 Task: Plan an event for the engagement party preparation.
Action: Mouse moved to (452, 297)
Screenshot: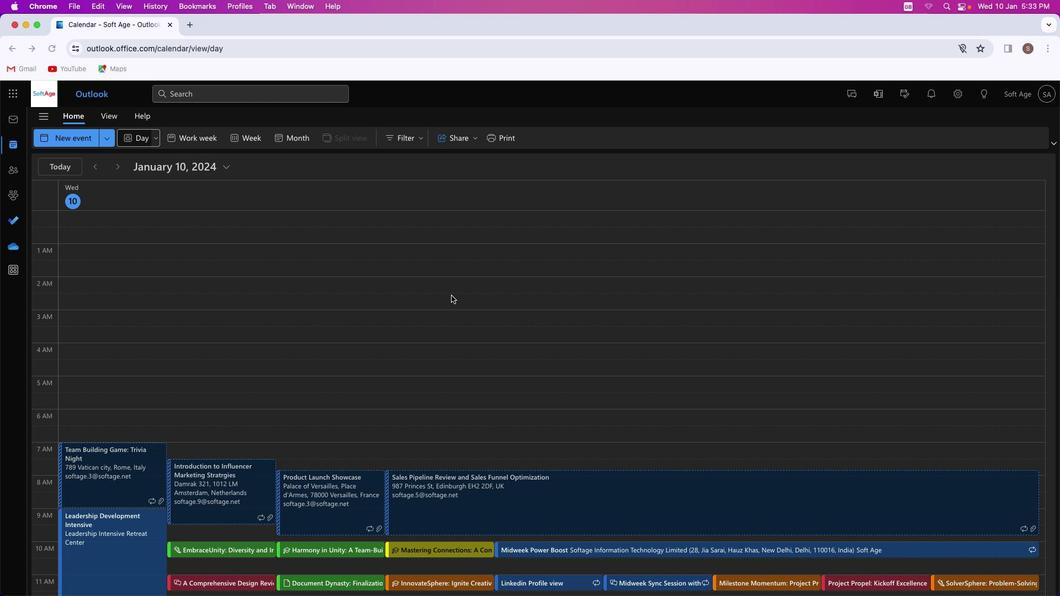
Action: Mouse pressed left at (452, 297)
Screenshot: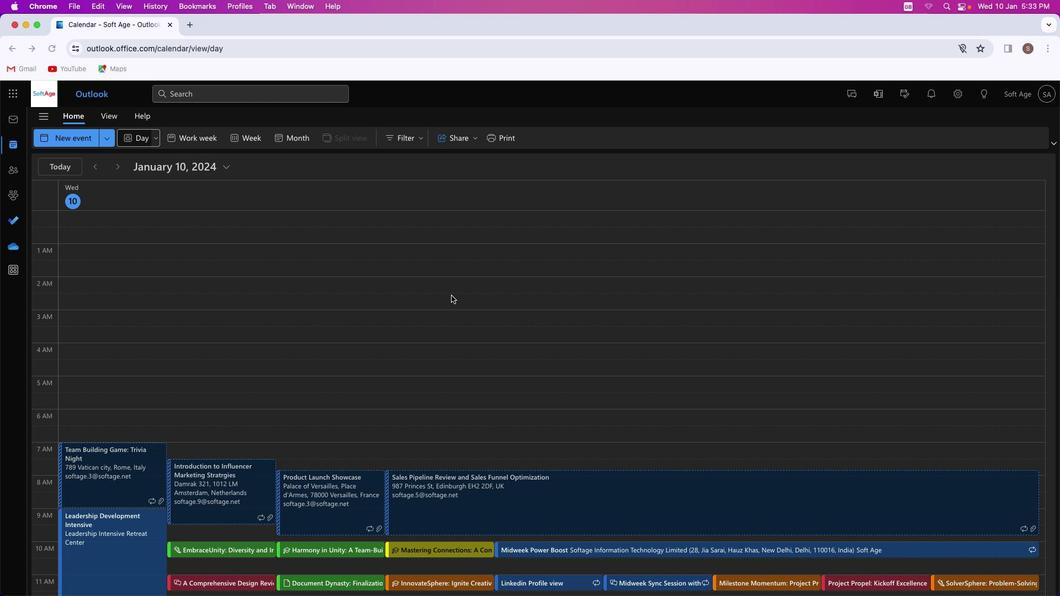 
Action: Mouse moved to (66, 129)
Screenshot: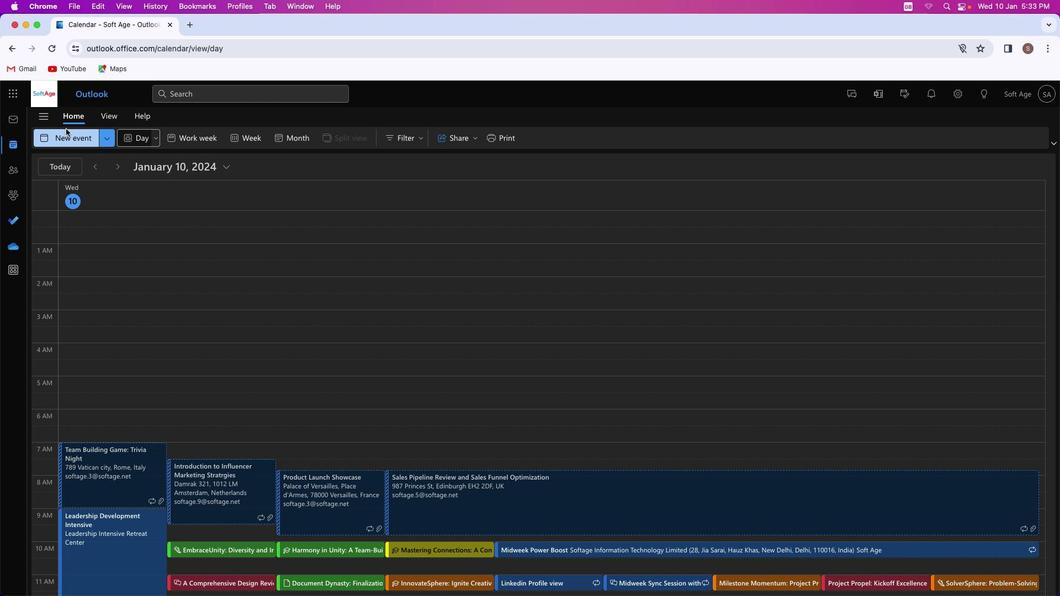 
Action: Mouse pressed left at (66, 129)
Screenshot: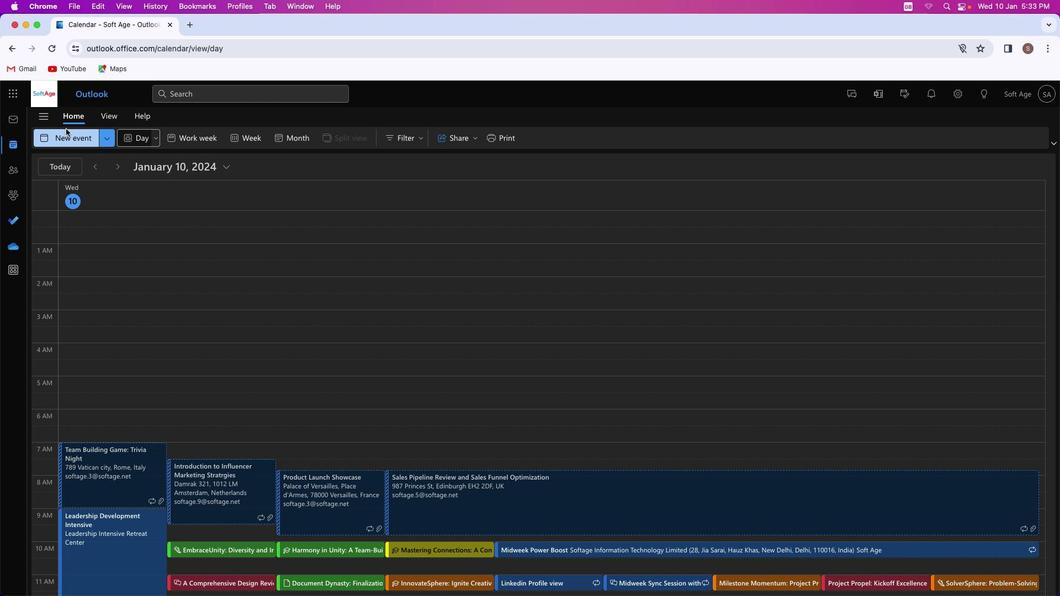 
Action: Mouse moved to (262, 193)
Screenshot: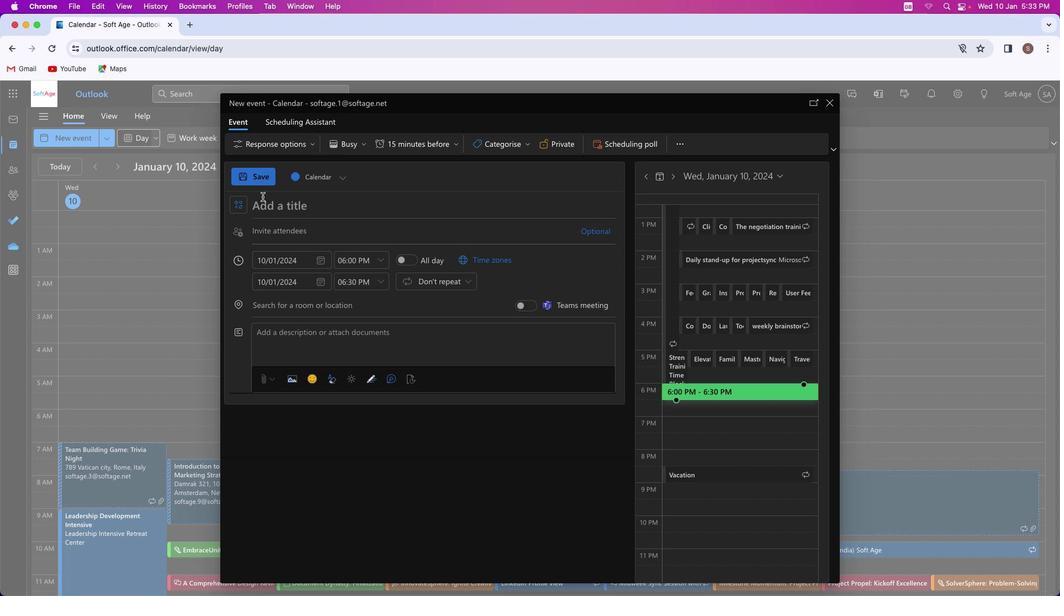 
Action: Mouse pressed left at (262, 193)
Screenshot: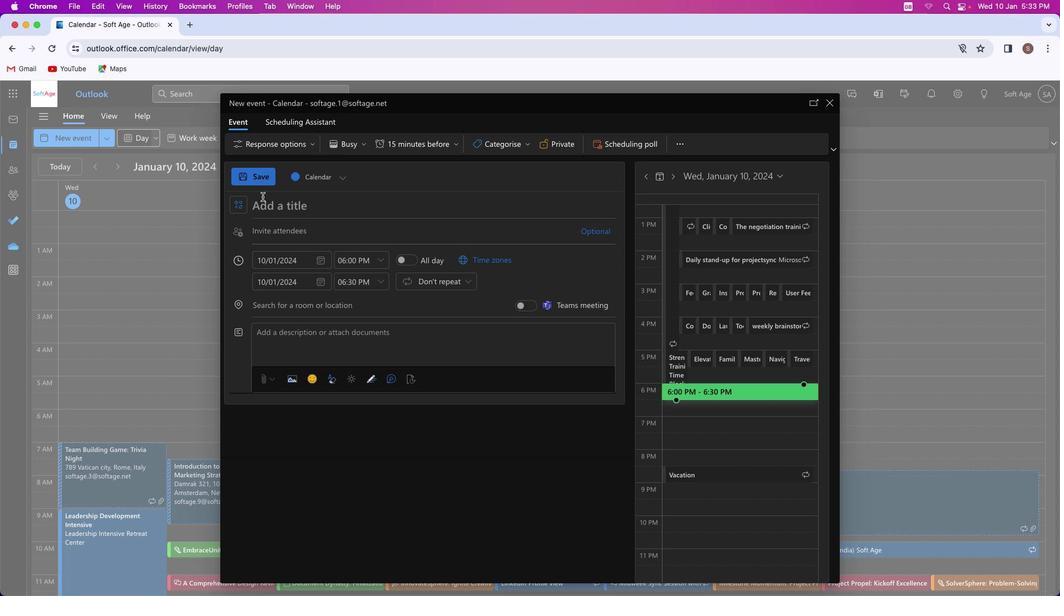 
Action: Mouse moved to (265, 205)
Screenshot: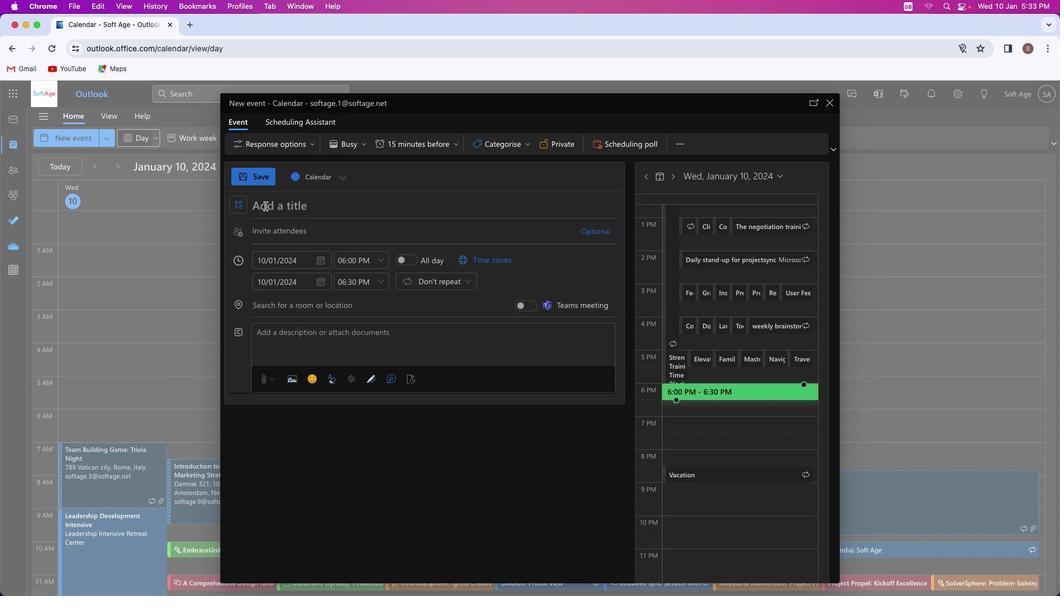 
Action: Mouse pressed left at (265, 205)
Screenshot: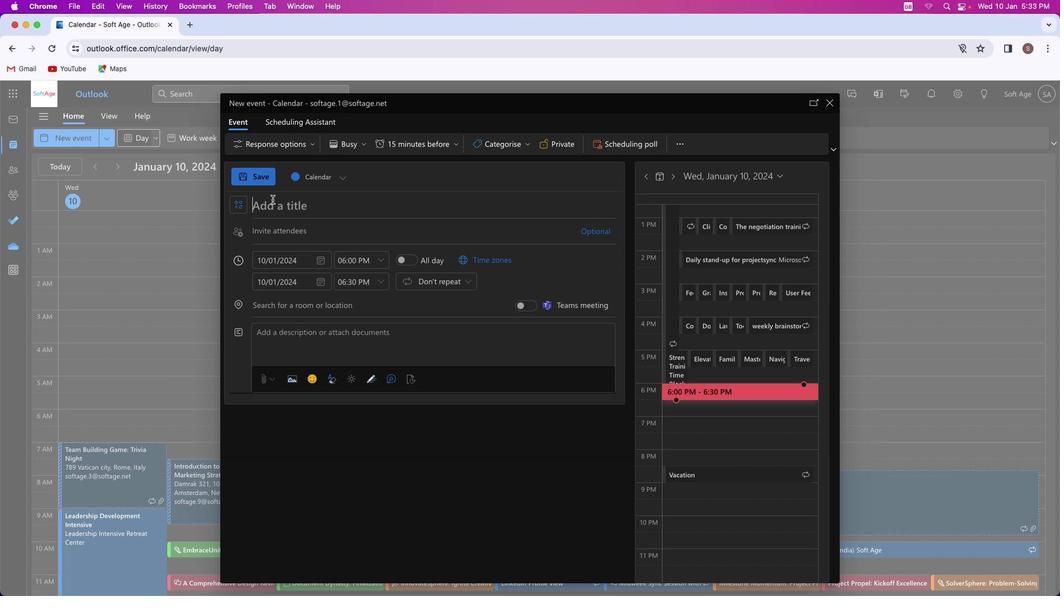 
Action: Mouse moved to (273, 196)
Screenshot: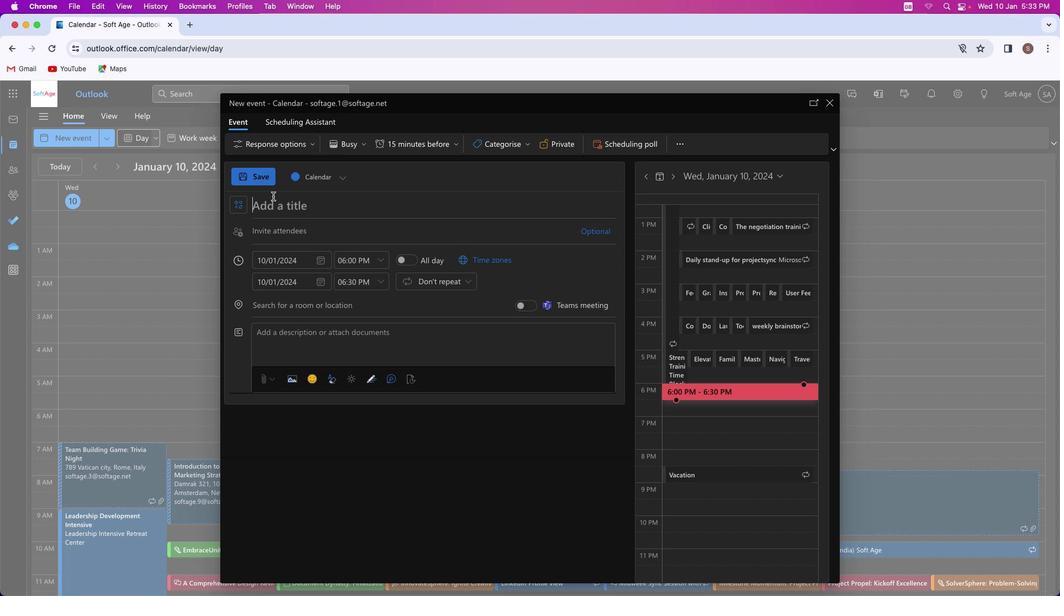 
Action: Key pressed Key.shift'E''n''g''a''g''e''m''e''n''t'Key.spaceKey.shift_r'P''a''r''t''y'Key.spaceKey.shift_r'P''r''e''p''a''r''a''t''i''o''n'
Screenshot: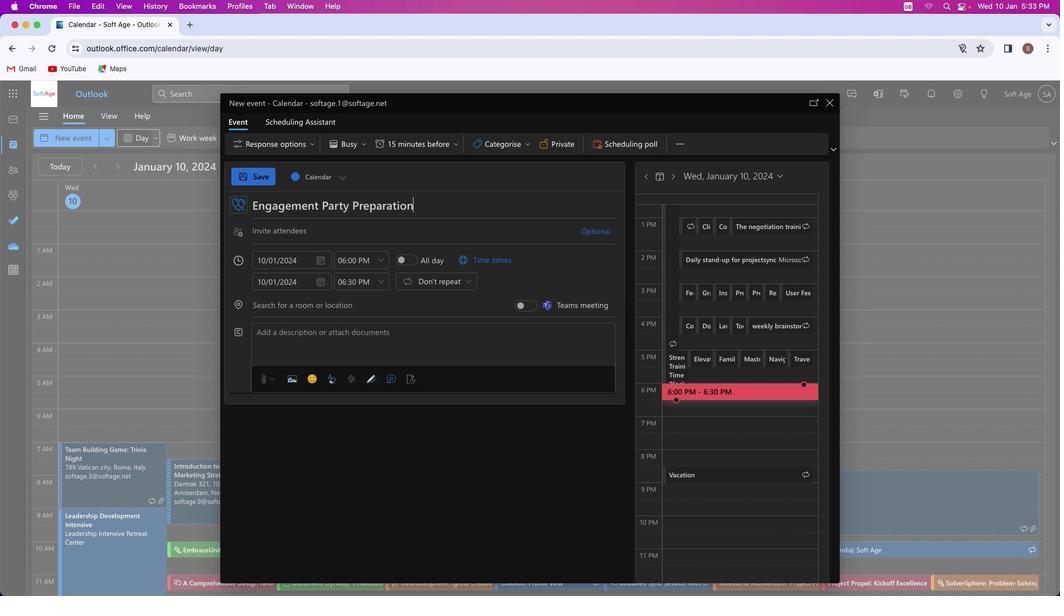 
Action: Mouse moved to (270, 224)
Screenshot: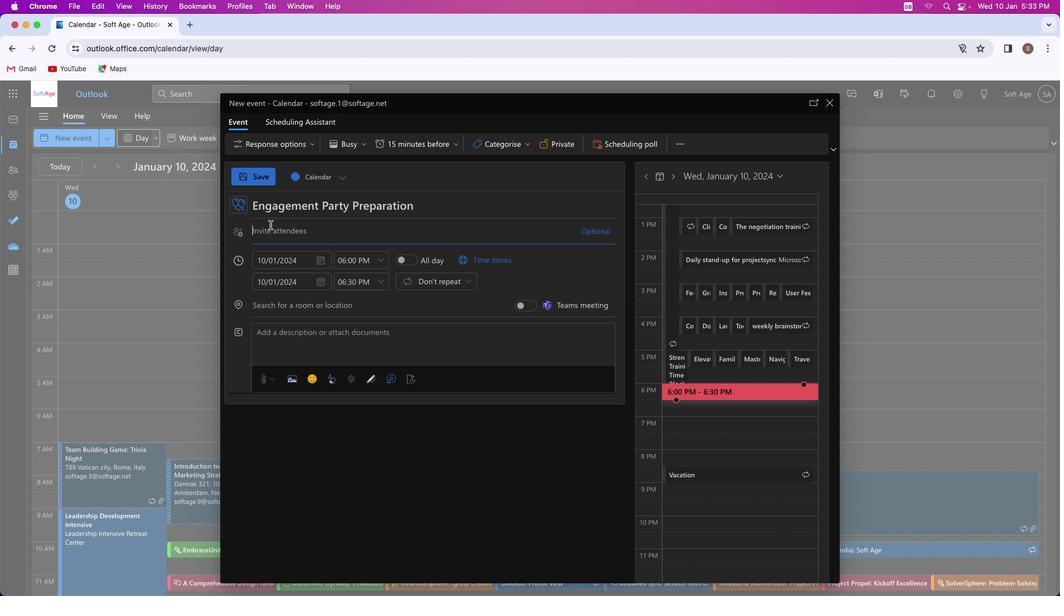 
Action: Mouse pressed left at (270, 224)
Screenshot: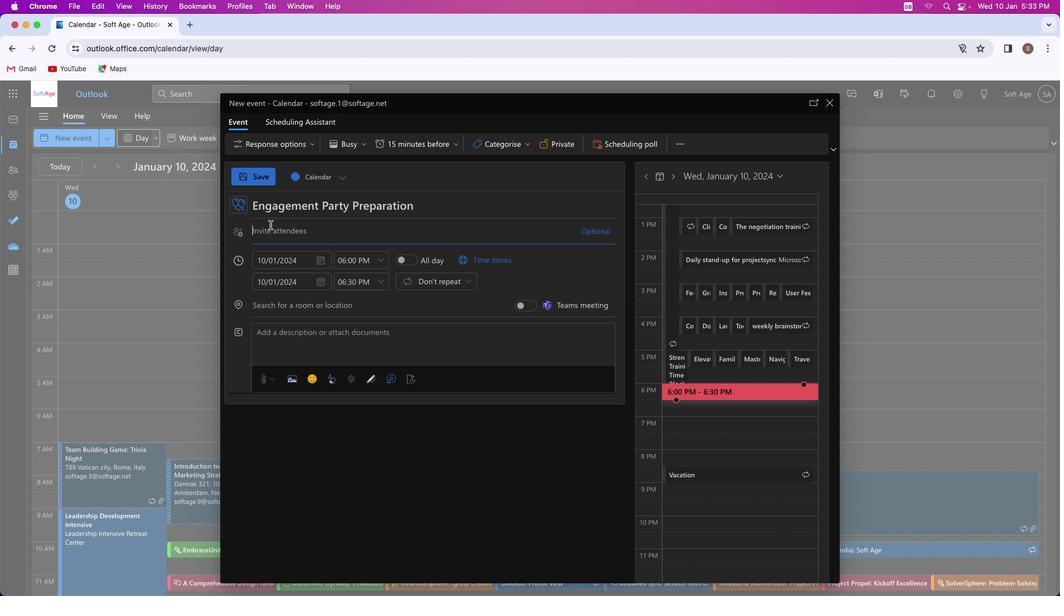 
Action: Mouse moved to (270, 226)
Screenshot: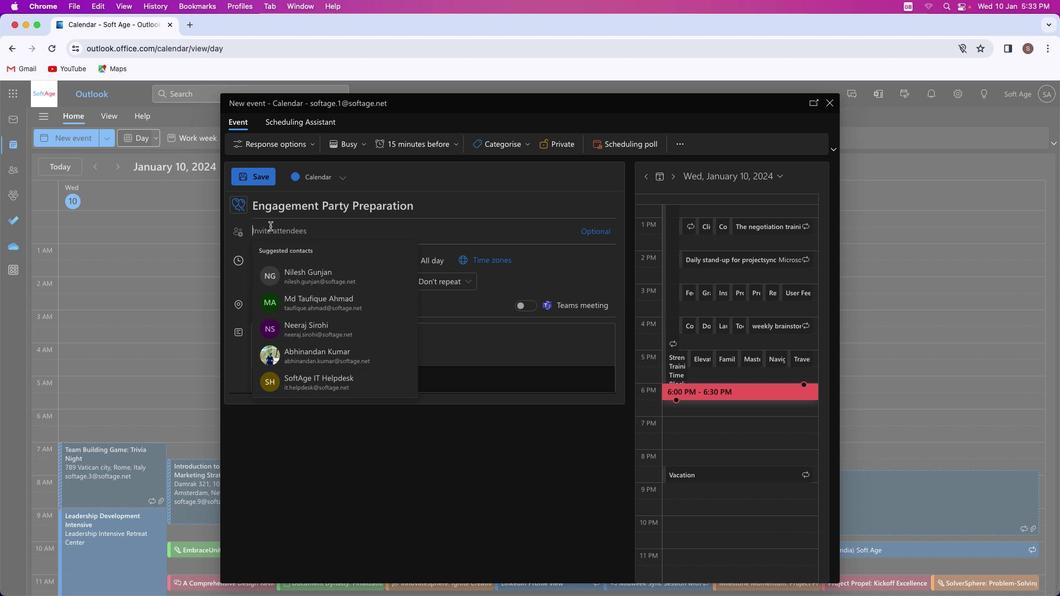 
Action: Key pressed Key.shift'A''k''a''s''h''r''a''j''p''u''t'Key.shift'@''o''u''t''l''o''o''k''.''c''o''m'
Screenshot: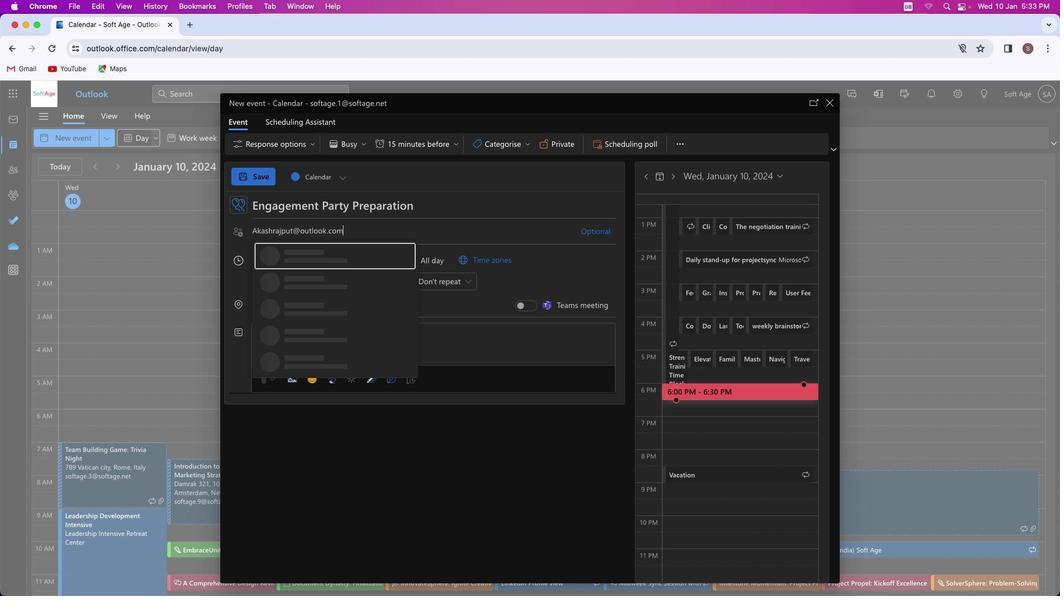 
Action: Mouse moved to (337, 253)
Screenshot: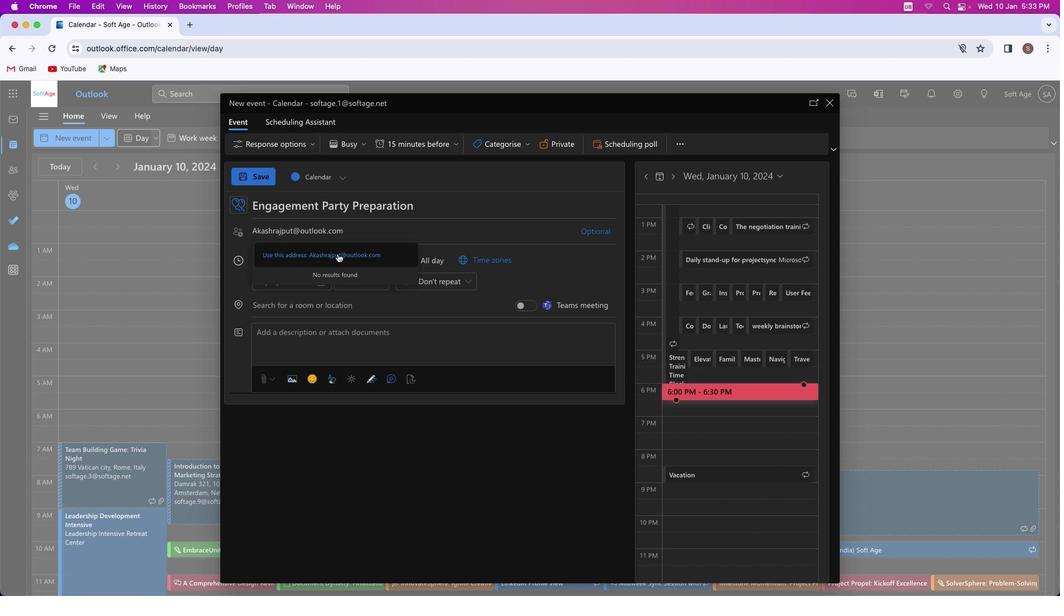
Action: Mouse pressed left at (337, 253)
Screenshot: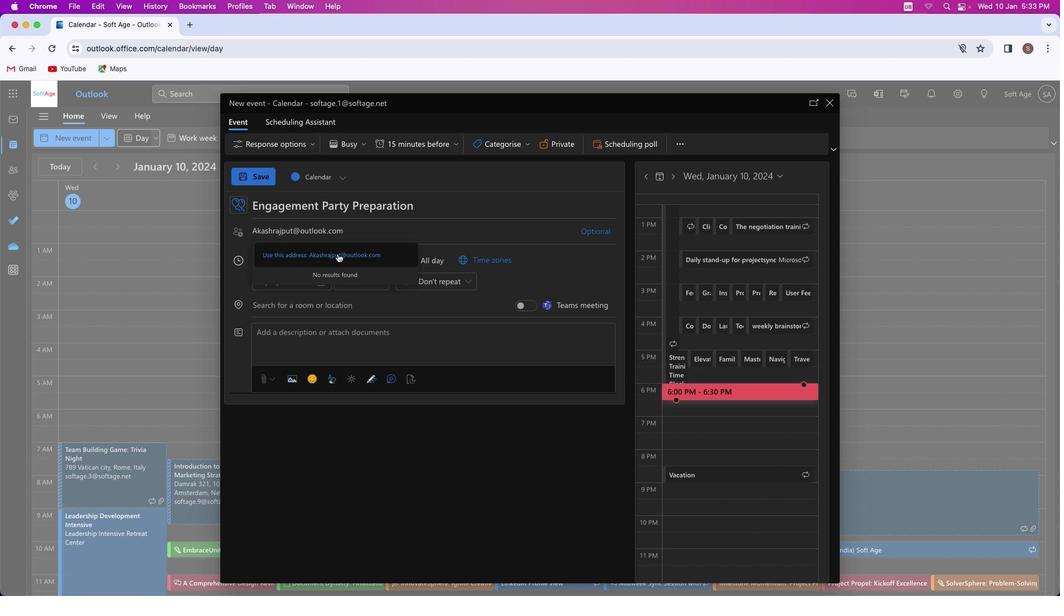 
Action: Mouse moved to (376, 251)
Screenshot: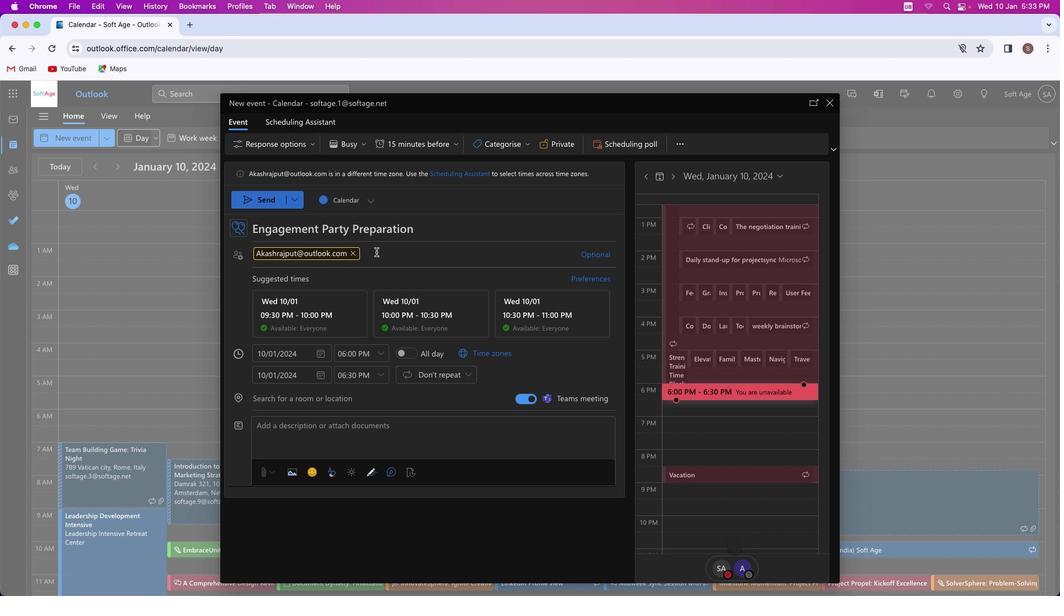 
Action: Key pressed Key.shift_r'S''h''i''v''a''m''y''a''d''a''v''4''1'Key.shift'@''o''u''t''l''o''o''k''.''c''o''m'
Screenshot: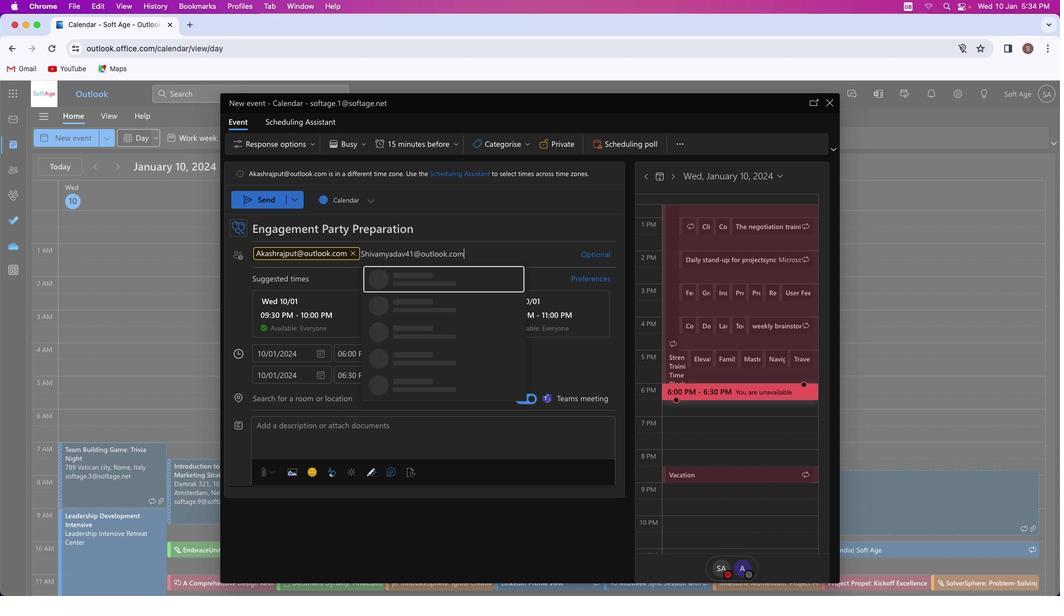 
Action: Mouse moved to (481, 277)
Screenshot: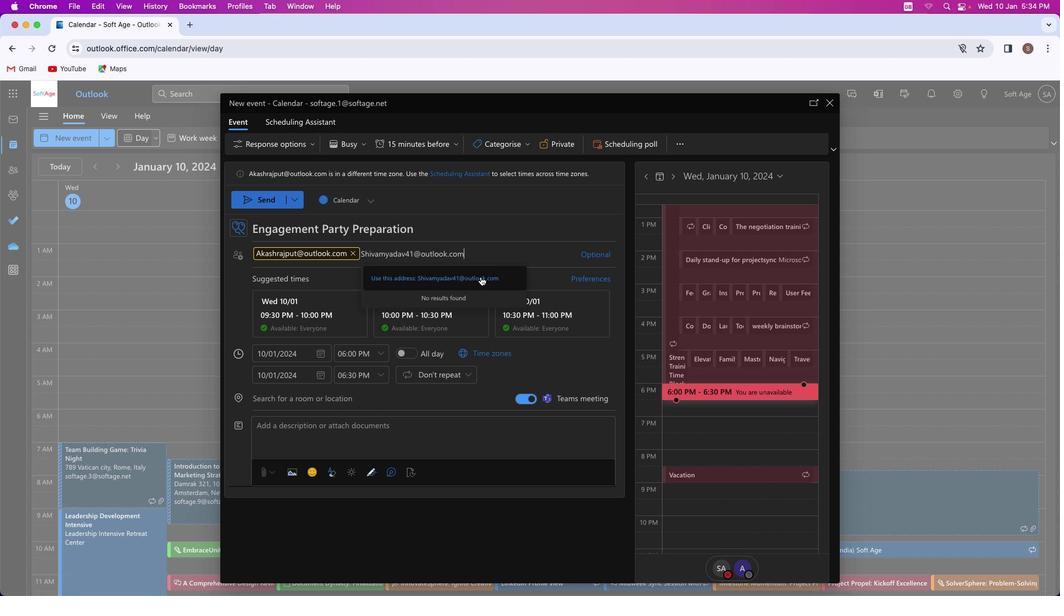 
Action: Mouse pressed left at (481, 277)
Screenshot: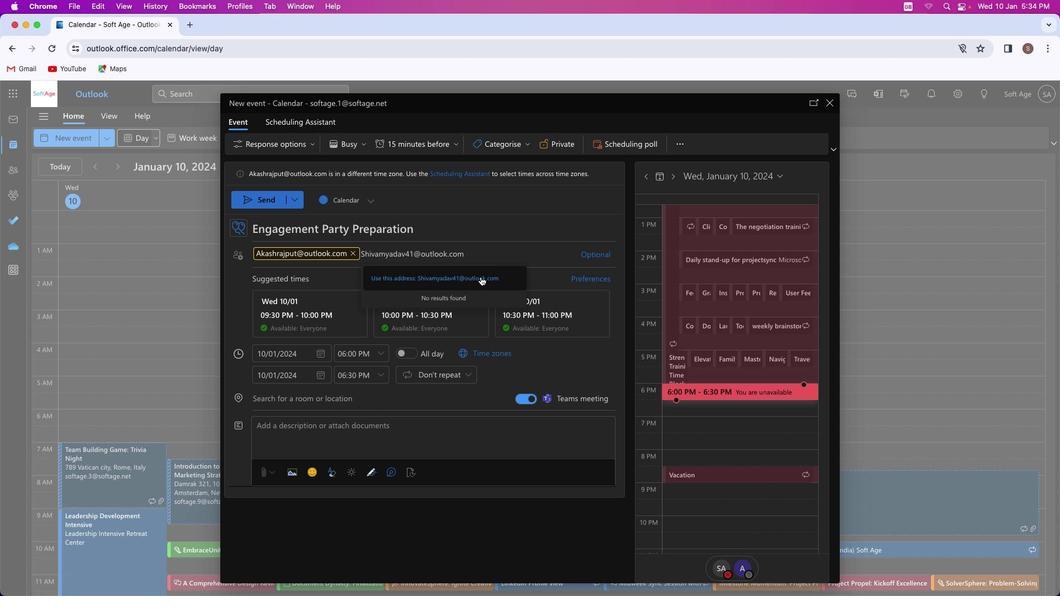
Action: Mouse moved to (589, 264)
Screenshot: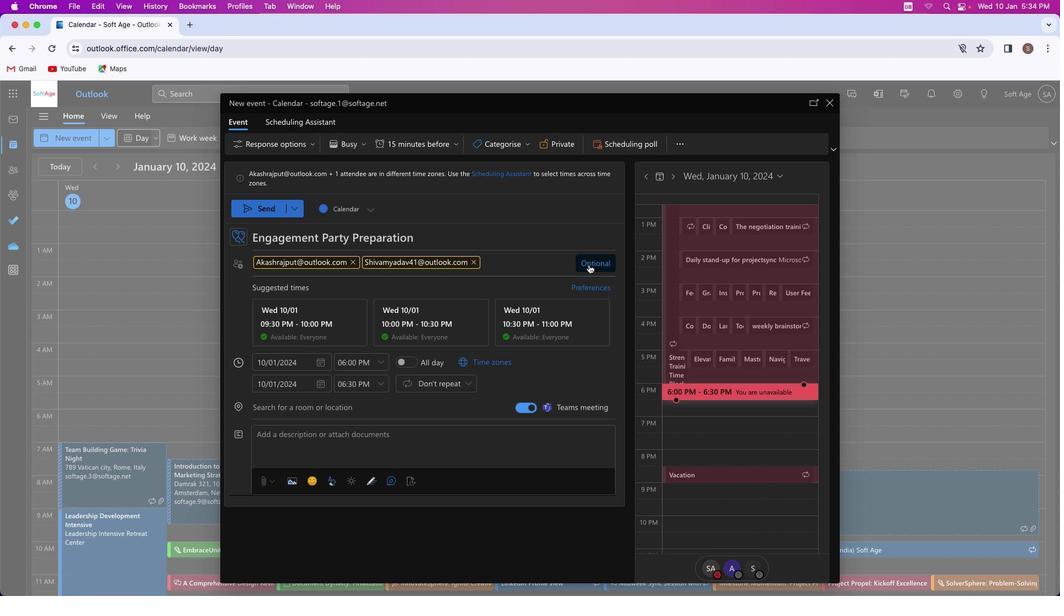 
Action: Mouse pressed left at (589, 264)
Screenshot: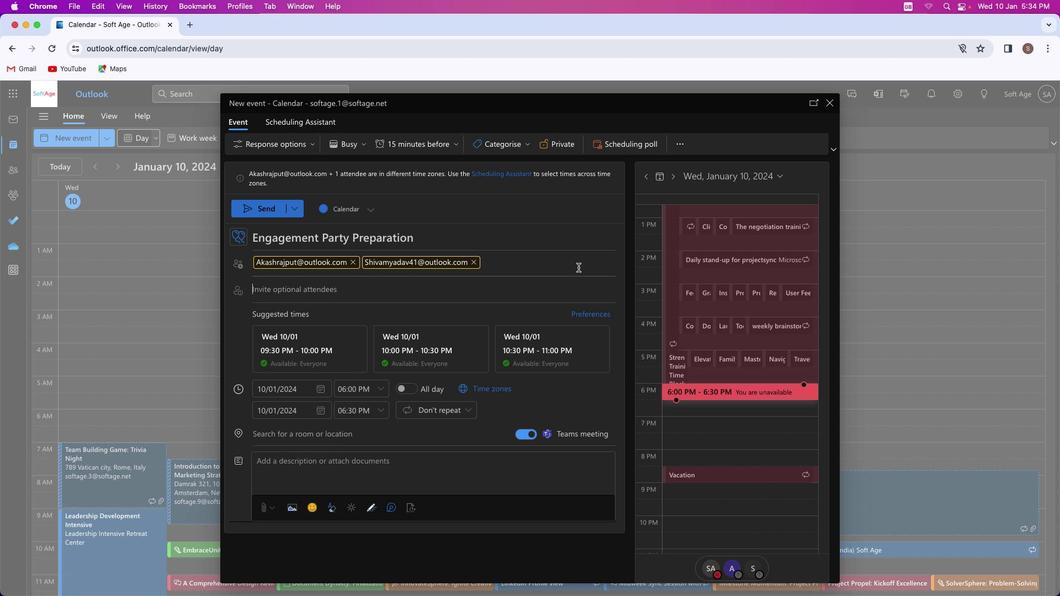 
Action: Mouse moved to (317, 288)
Screenshot: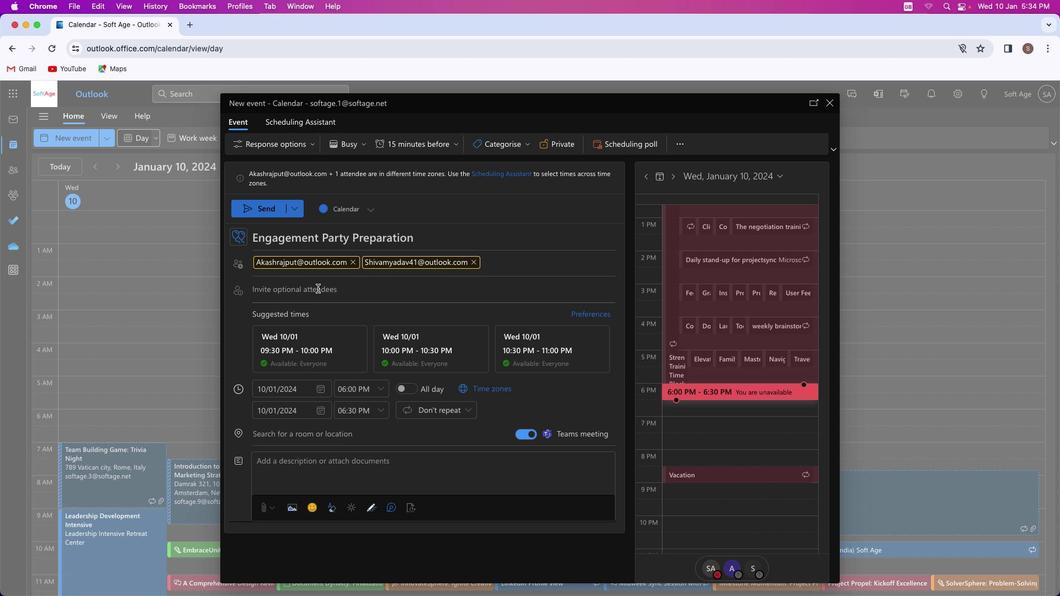 
Action: Key pressed Key.shift_r'M''u''n''e''e''s''h''k''u''m''a''r''9''7''3''2'Key.shift'@''o''u''t''l''o''o''k''.''c''o''m'
Screenshot: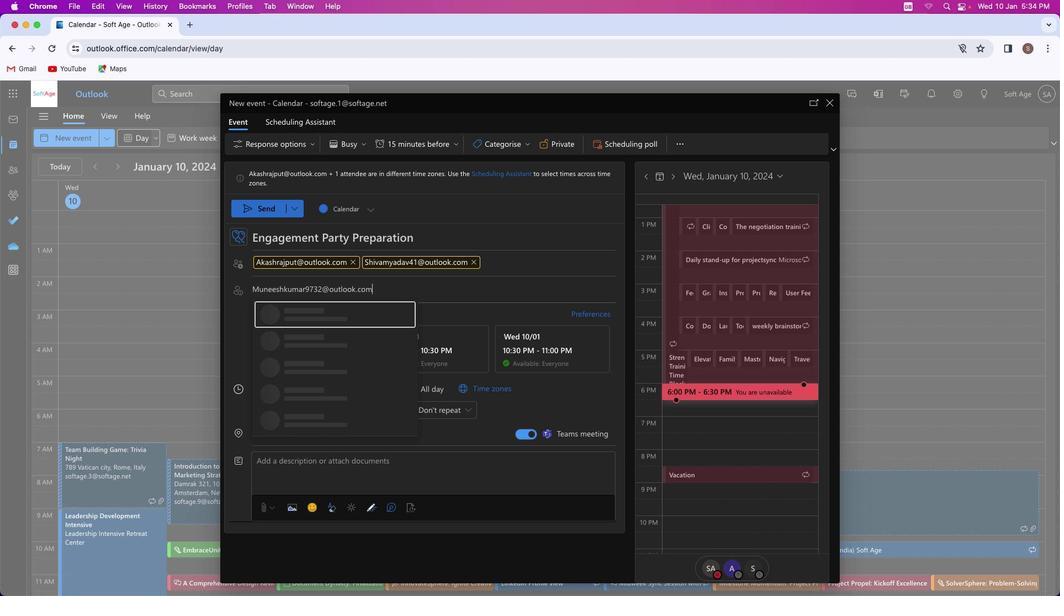 
Action: Mouse moved to (361, 309)
Screenshot: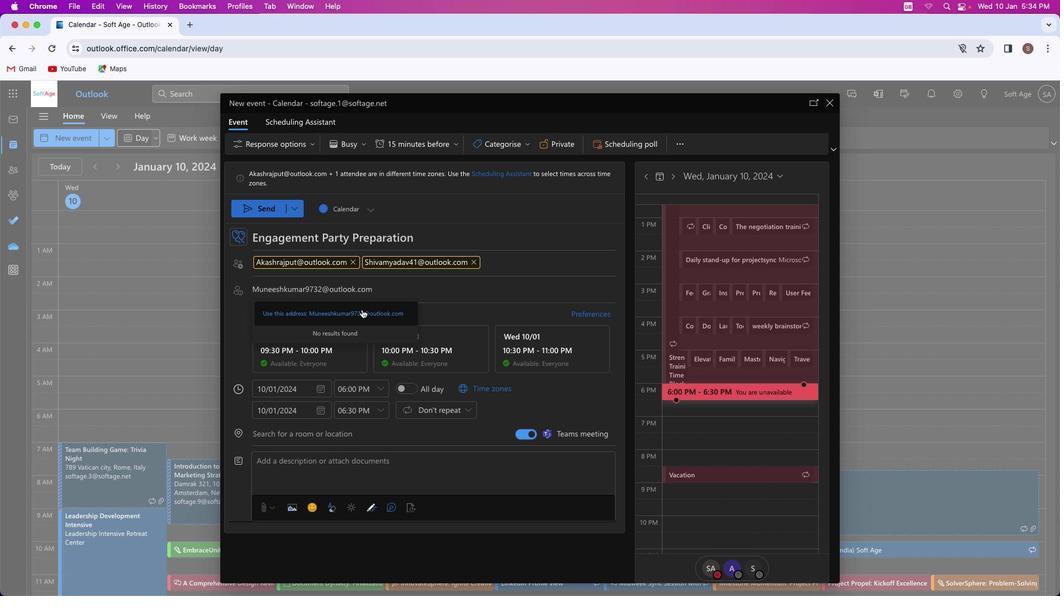 
Action: Mouse pressed left at (361, 309)
Screenshot: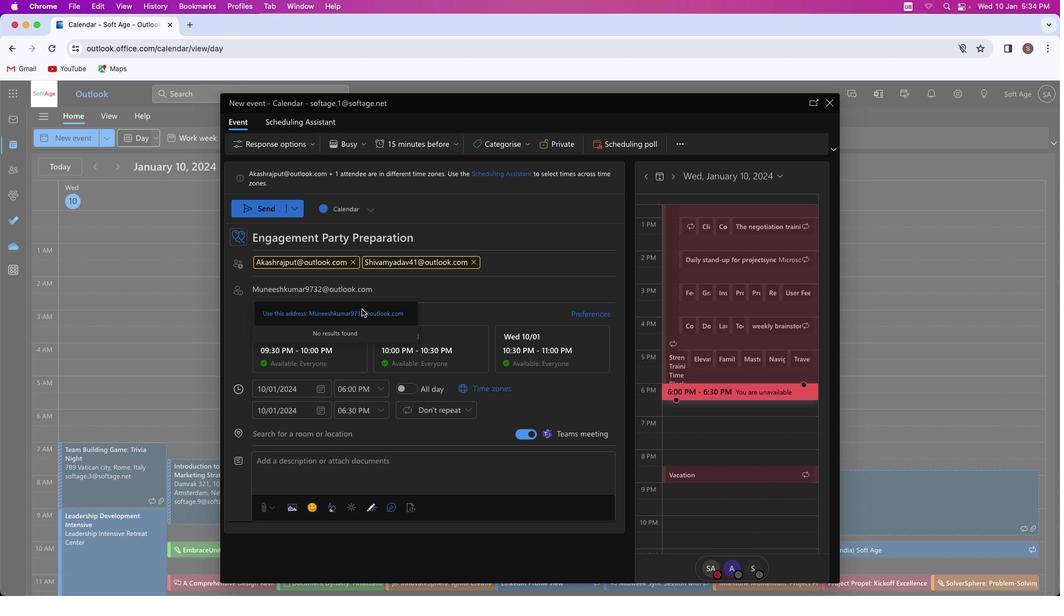 
Action: Mouse moved to (348, 434)
Screenshot: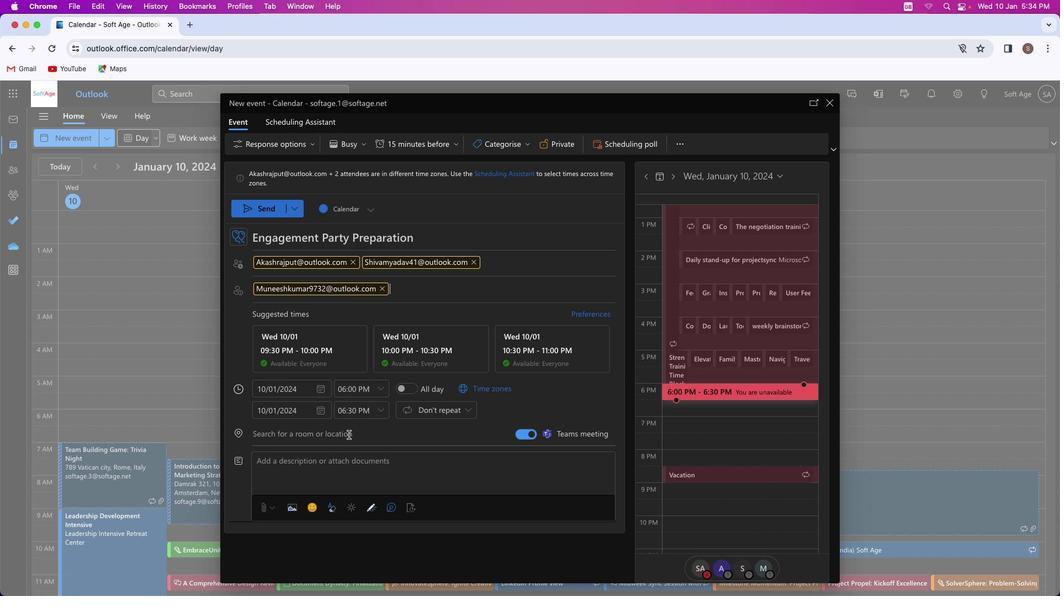 
Action: Mouse pressed left at (348, 434)
Screenshot: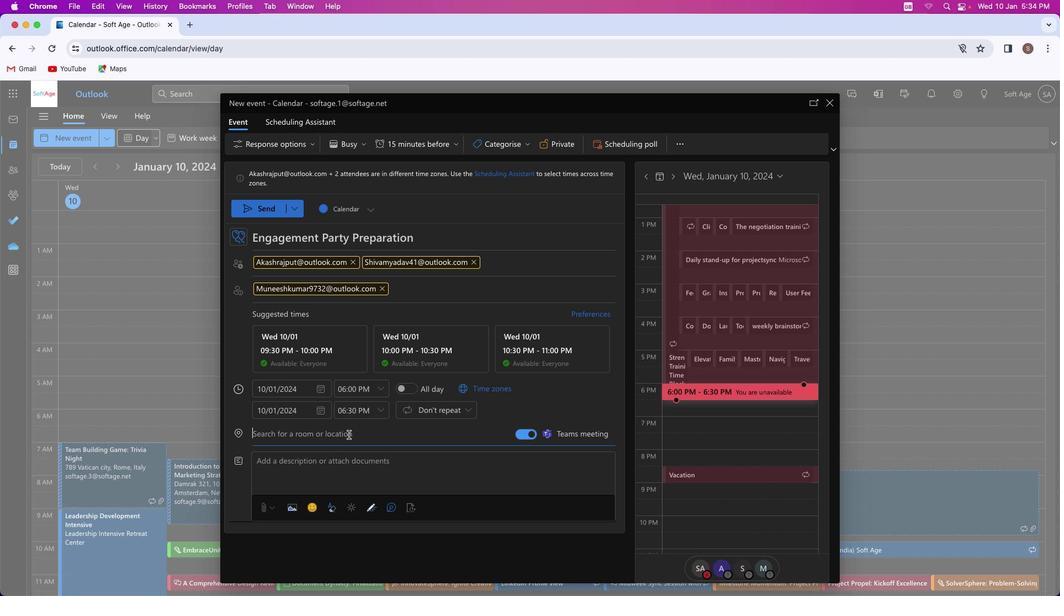 
Action: Mouse moved to (349, 434)
Screenshot: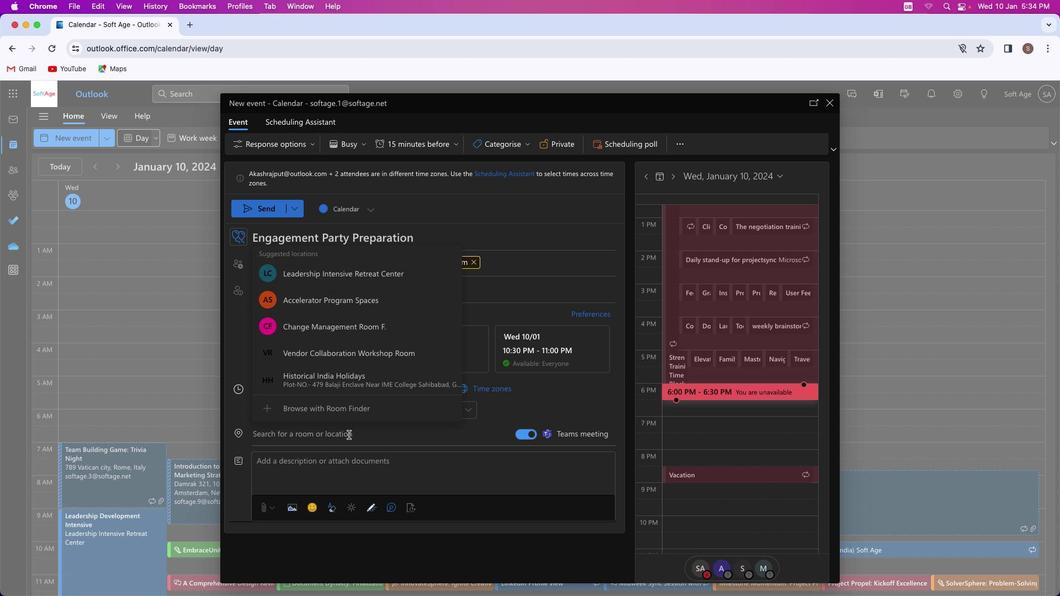 
Action: Key pressed Key.shift_r'P''a''r''t''y'
Screenshot: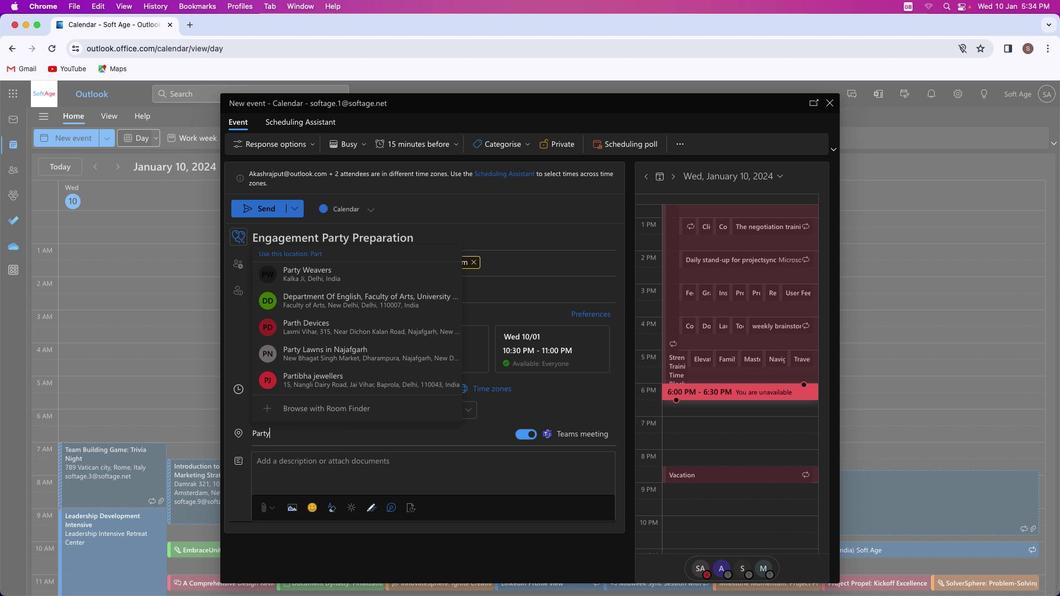 
Action: Mouse moved to (332, 330)
Screenshot: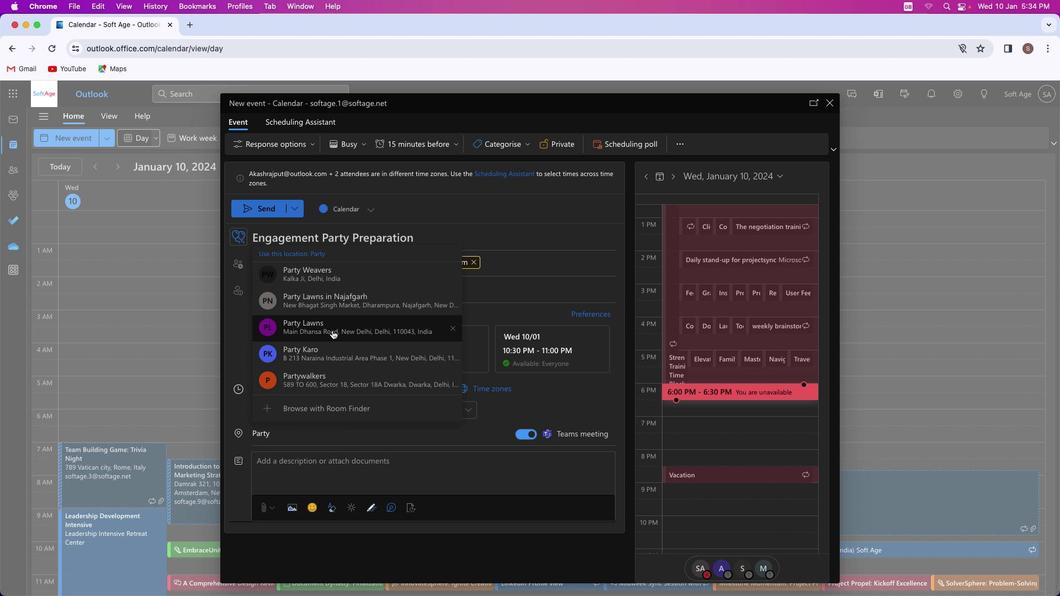 
Action: Mouse pressed left at (332, 330)
Screenshot: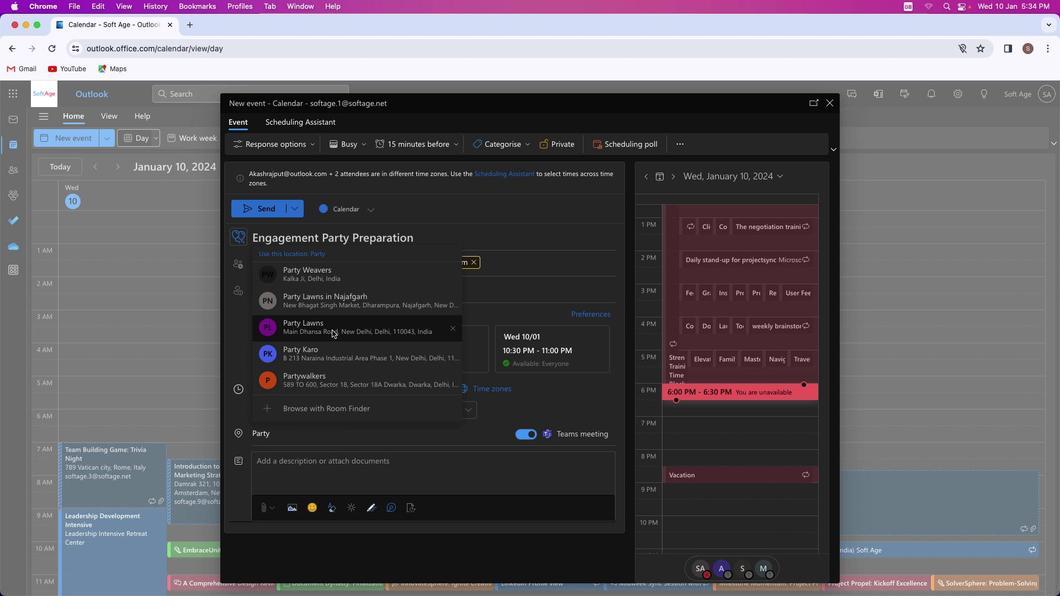
Action: Mouse moved to (342, 462)
Screenshot: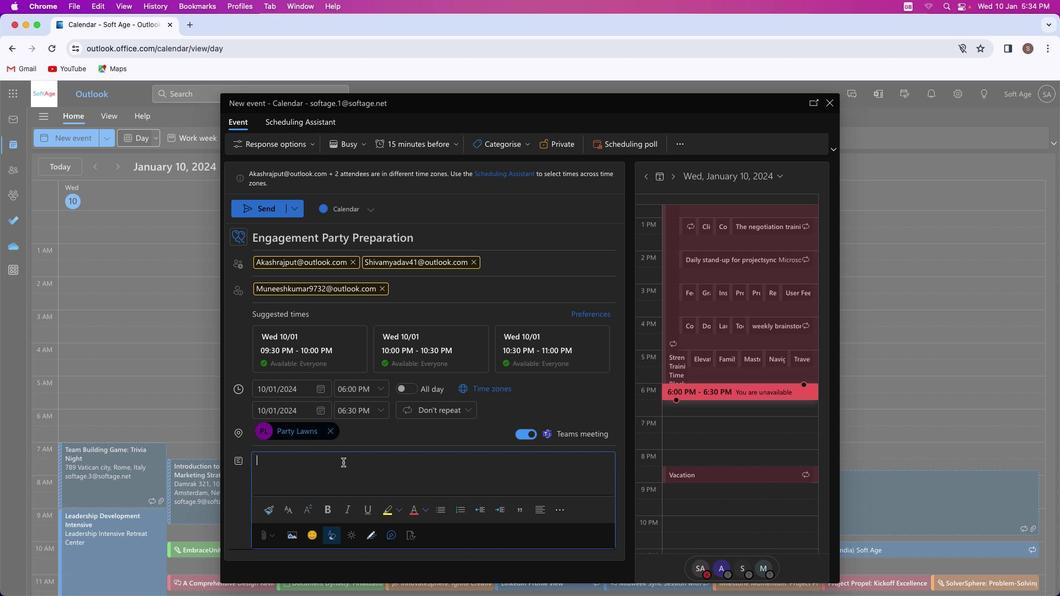 
Action: Mouse pressed left at (342, 462)
Screenshot: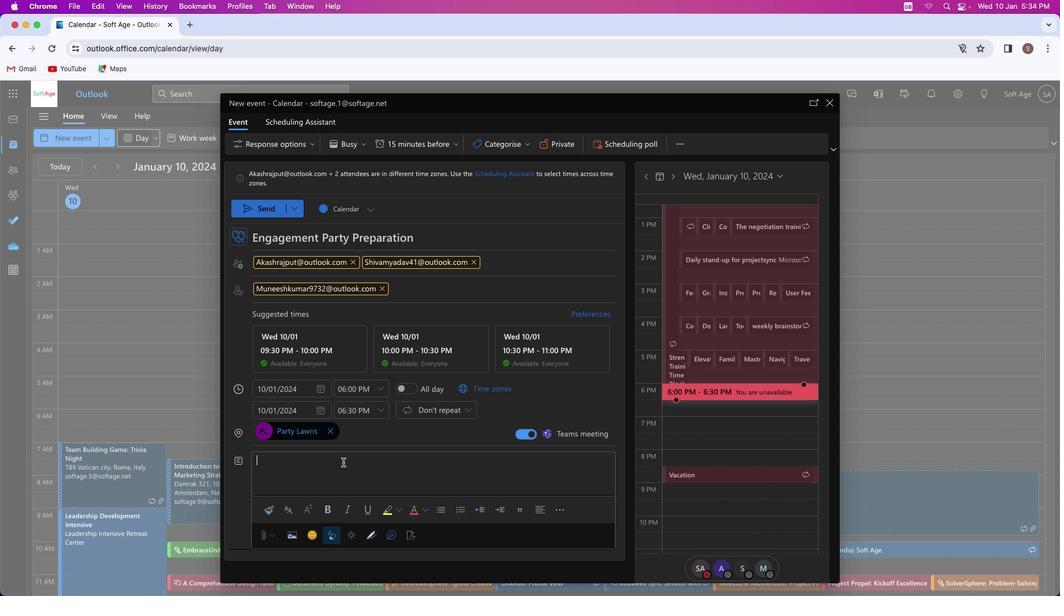 
Action: Key pressed Key.shift_r'J''o''i''n'Key.space'l''o''v''e'Key.space'f''e''s''t'Key.space'f''o''r'Key.space'a''n'Key.space'u''n''f''o''r''g''e''t''t''a''b''l''e'Key.space'e''n''g''a''g''e''m''e''n''t'Key.space'p''a''r''t''y'Key.space'p''r''e''p''a''r''a''t''i''o''n''.'Key.spaceKey.shift'F''r''o''m'Key.space'v''e''n''u''e'Key.space'd''e''c''o''r'Key.space't''o'Key.space'c''a''t''e''r''i''n''g'','Key.space'w''e'Key.space'e''n''s''u''r''e'Key.space'e''v''e''r''y'Key.space'd''e''t''a''i''l'Key.space's''p''a''r''k''l''e''s'','Key.space'c''r''e''a''t''i''n''g'Key.space't''h''e'Key.space'p''e''r''f''e''c''t'Key.space'a''t''m''o''s''p''h''e''r''e'Key.space'f''o''r'Key.space'c''e''l''e''b''r''a''t''i''n''g'Key.space'l''o''v''e''.'
Screenshot: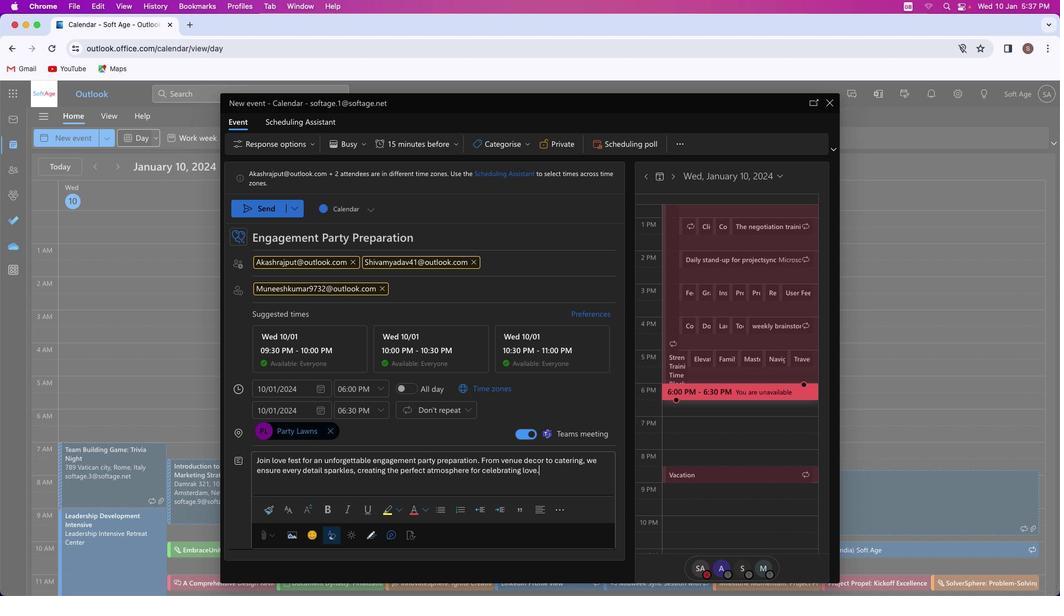 
Action: Mouse moved to (477, 460)
Screenshot: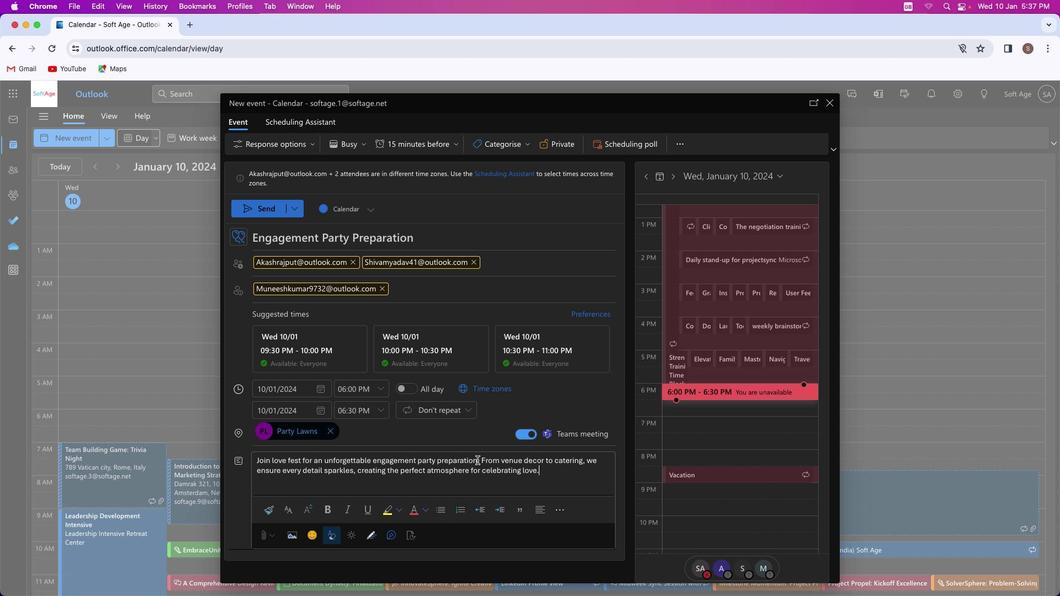 
Action: Mouse pressed left at (477, 460)
Screenshot: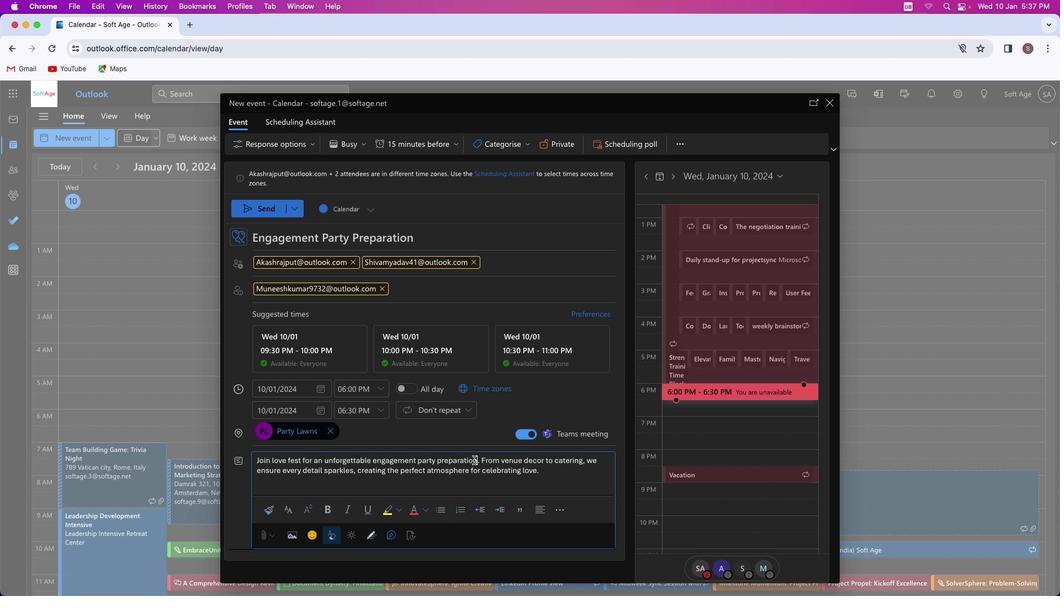 
Action: Mouse moved to (474, 443)
Screenshot: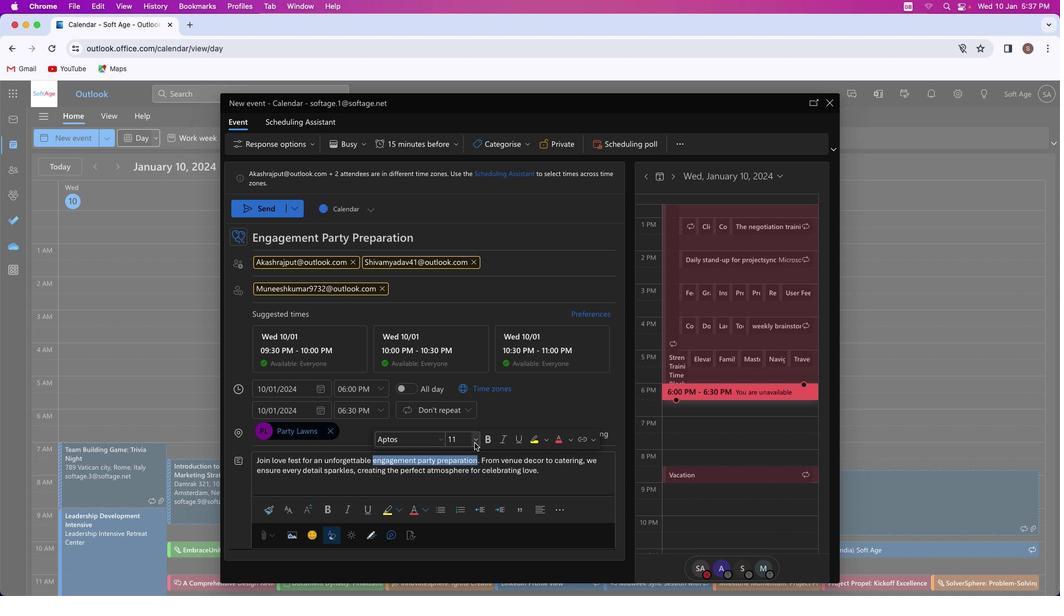 
Action: Mouse pressed left at (474, 443)
Screenshot: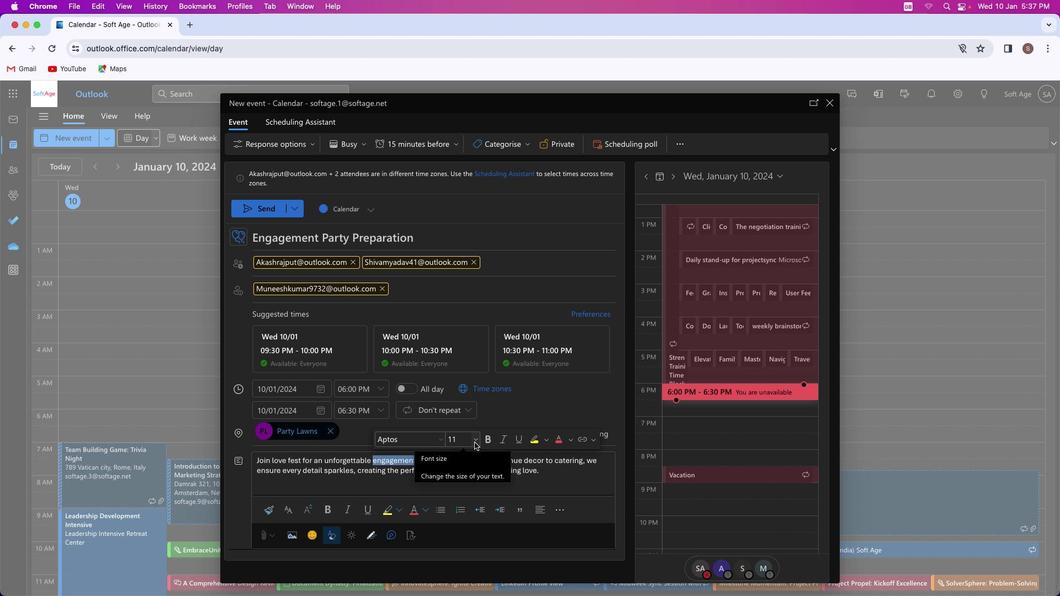
Action: Mouse moved to (461, 348)
Screenshot: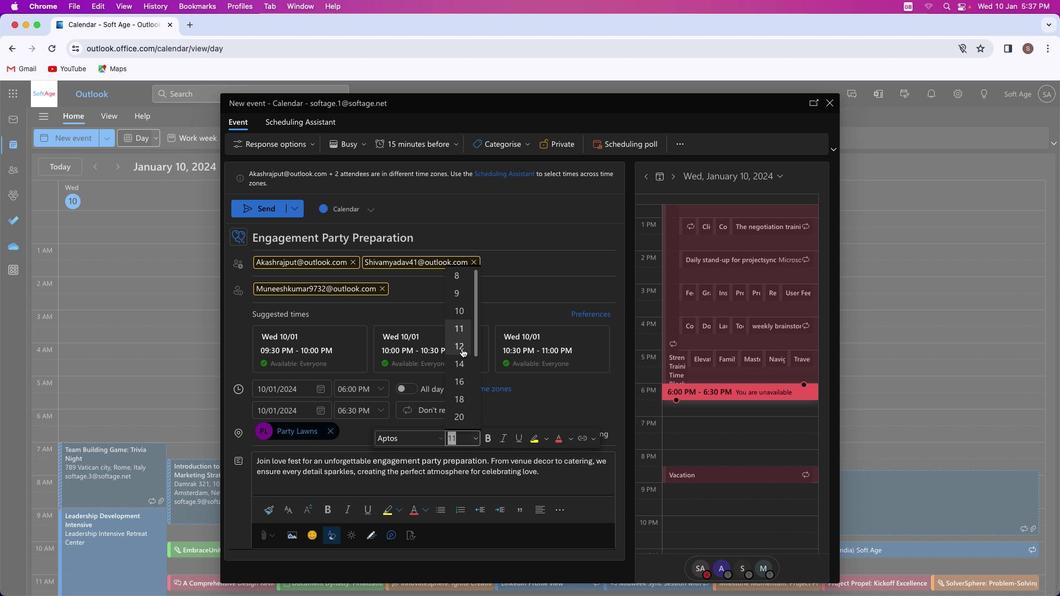 
Action: Mouse pressed left at (461, 348)
Screenshot: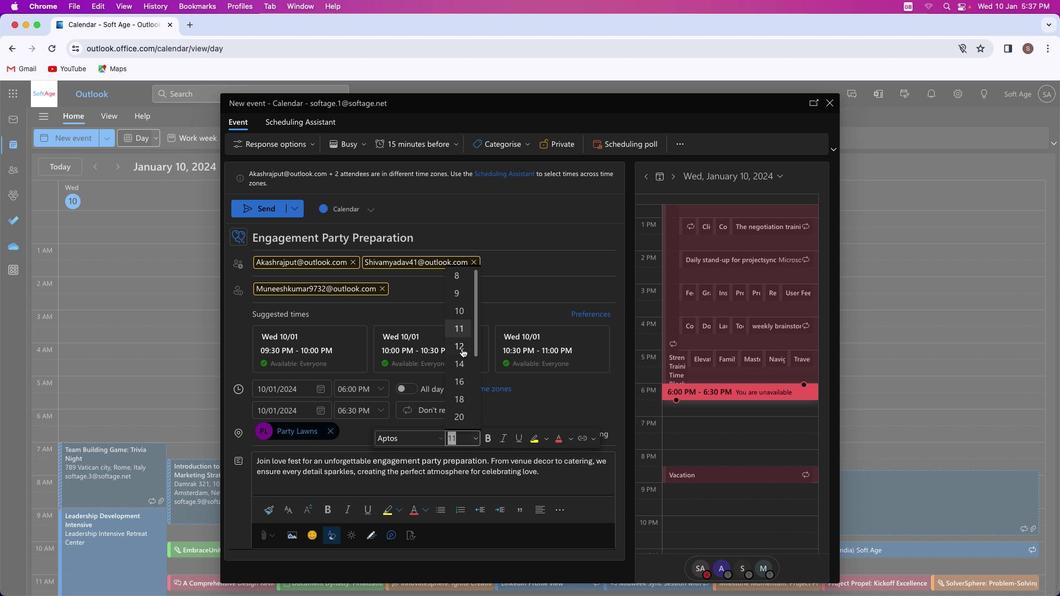 
Action: Mouse moved to (327, 511)
Screenshot: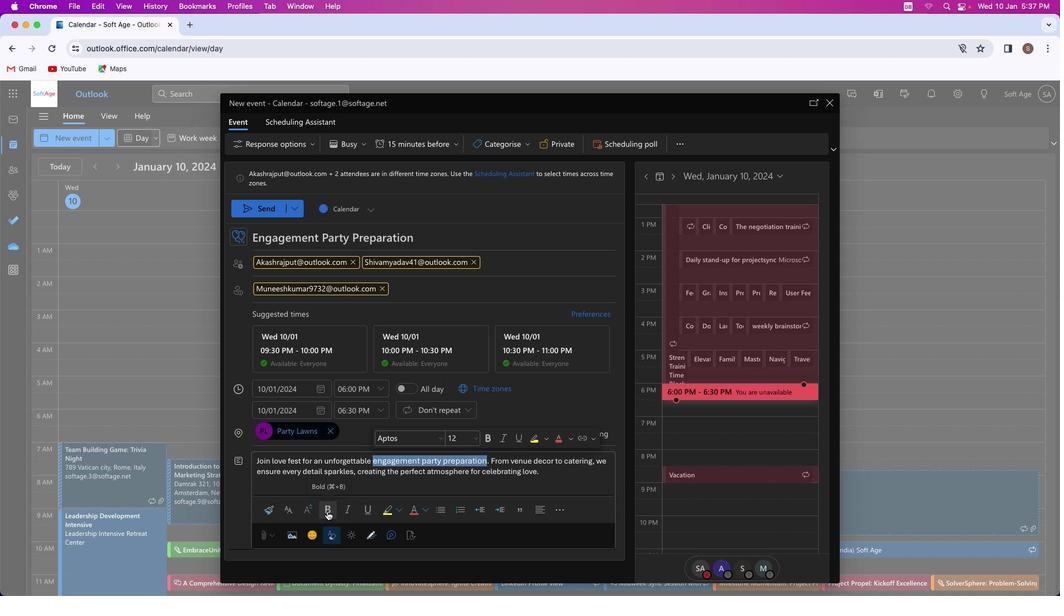 
Action: Mouse pressed left at (327, 511)
Screenshot: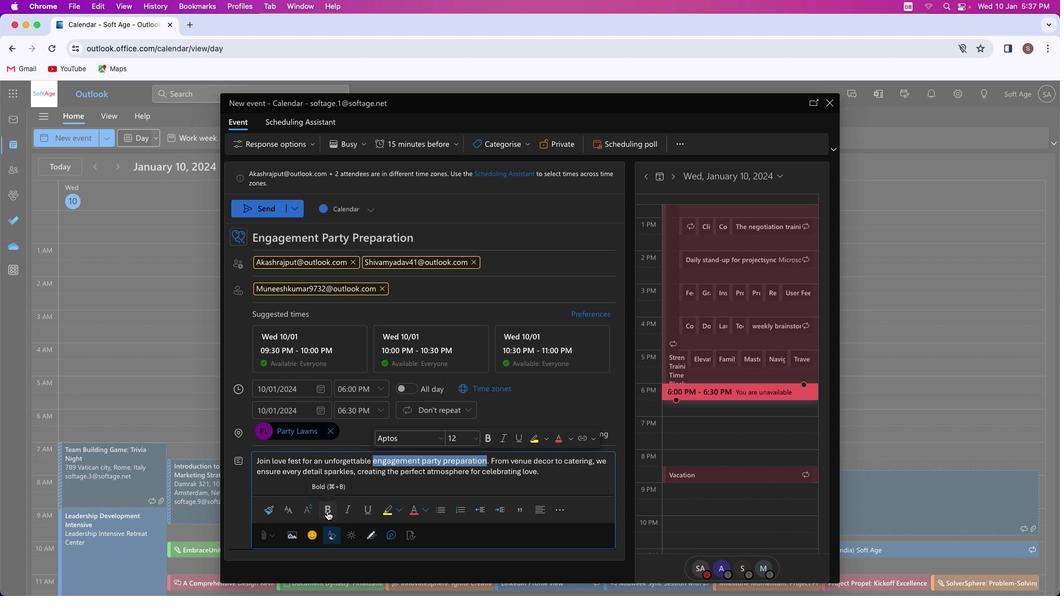 
Action: Mouse moved to (347, 510)
Screenshot: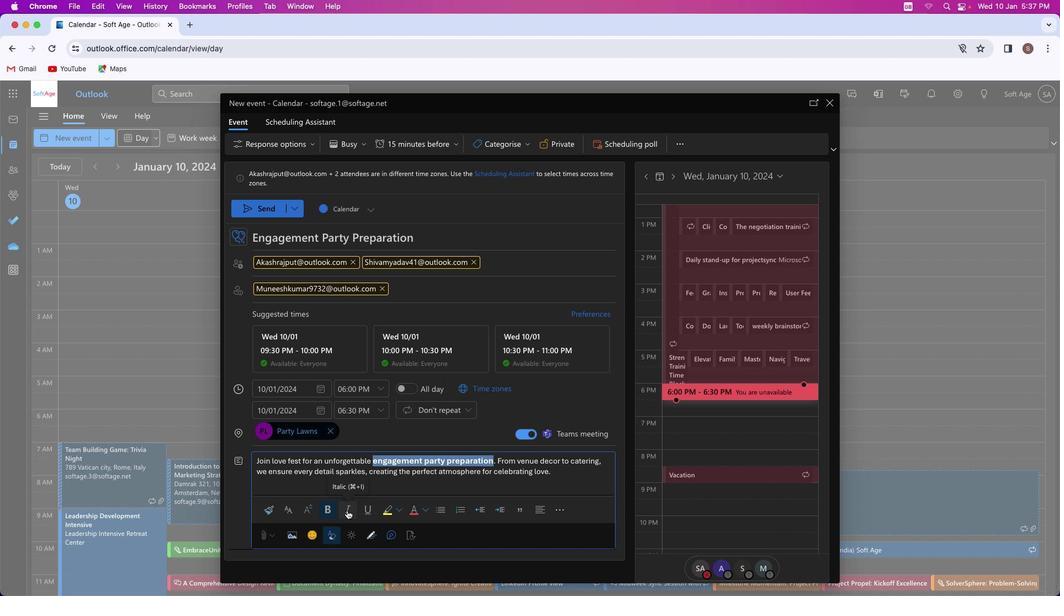 
Action: Mouse pressed left at (347, 510)
Screenshot: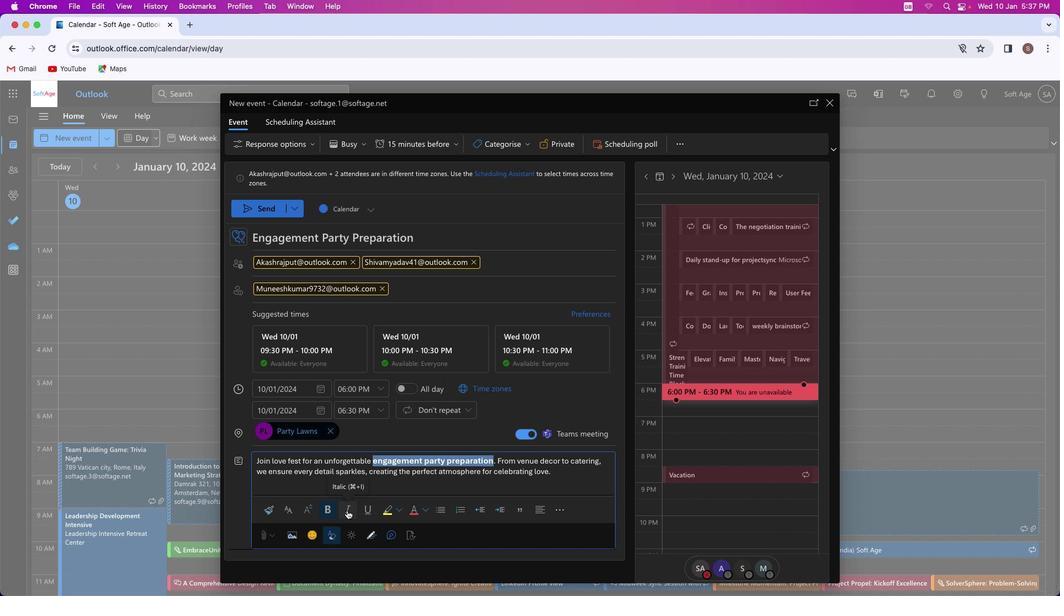 
Action: Mouse moved to (369, 510)
Screenshot: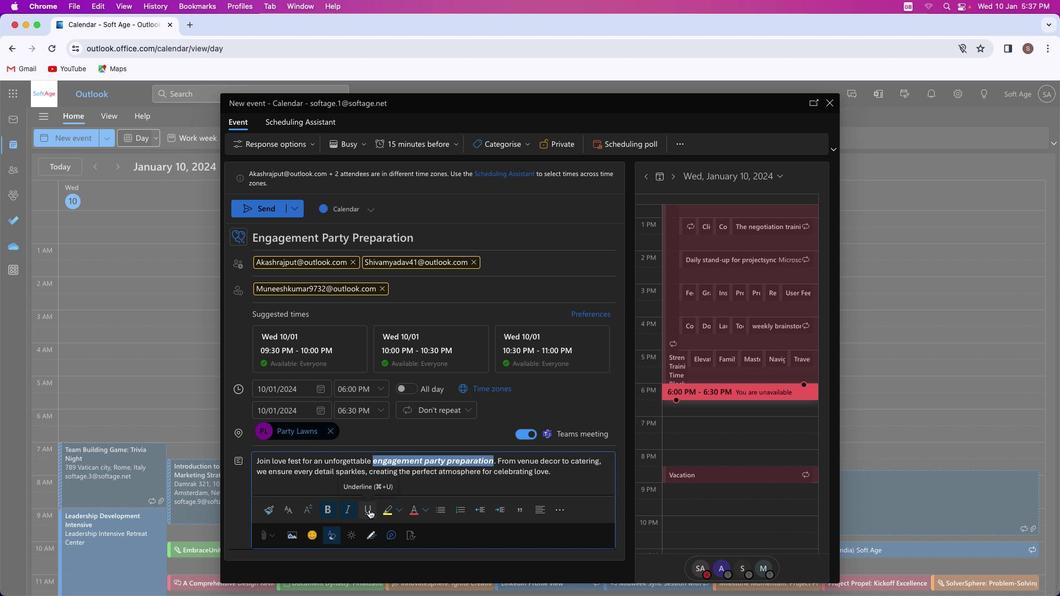 
Action: Mouse pressed left at (369, 510)
Screenshot: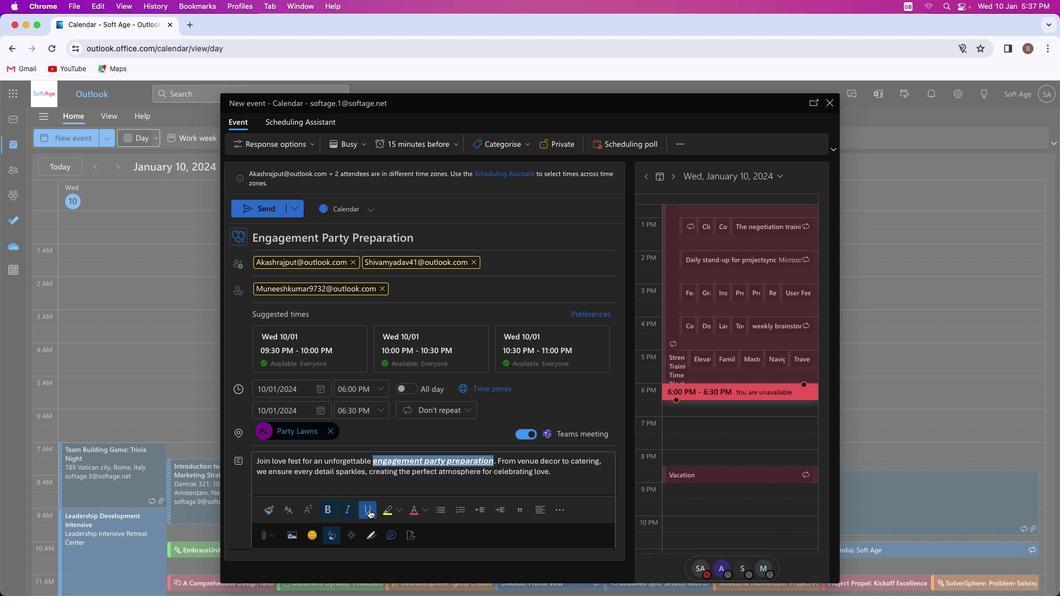 
Action: Mouse moved to (423, 509)
Screenshot: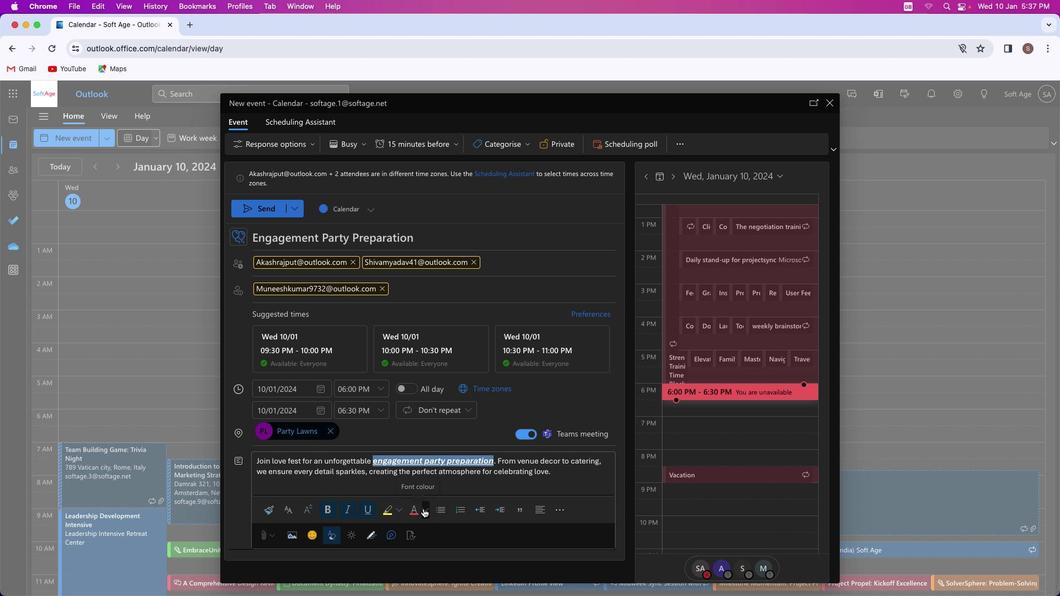 
Action: Mouse pressed left at (423, 509)
Screenshot: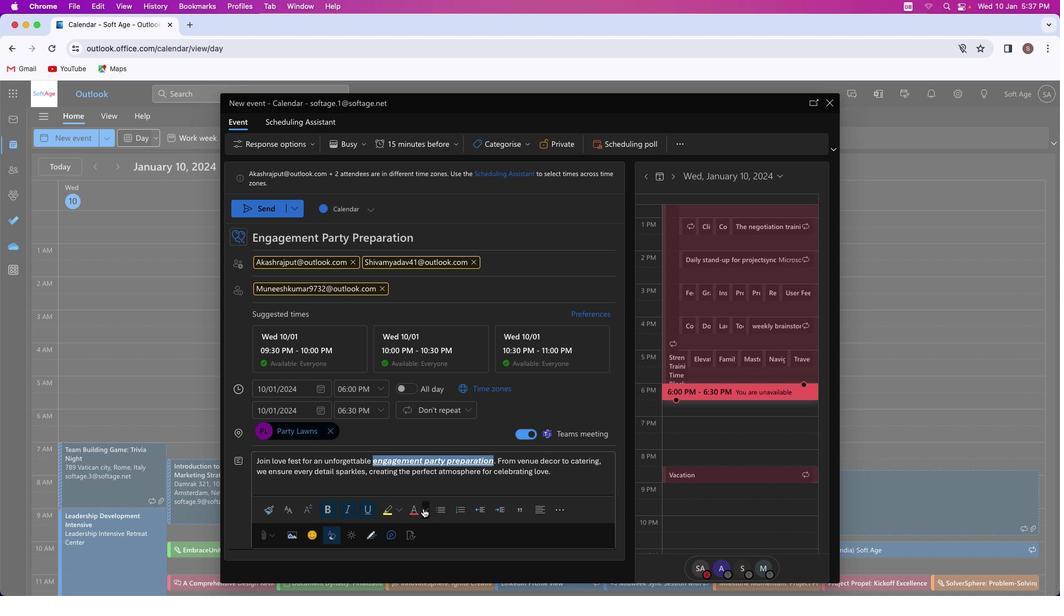 
Action: Mouse moved to (436, 449)
Screenshot: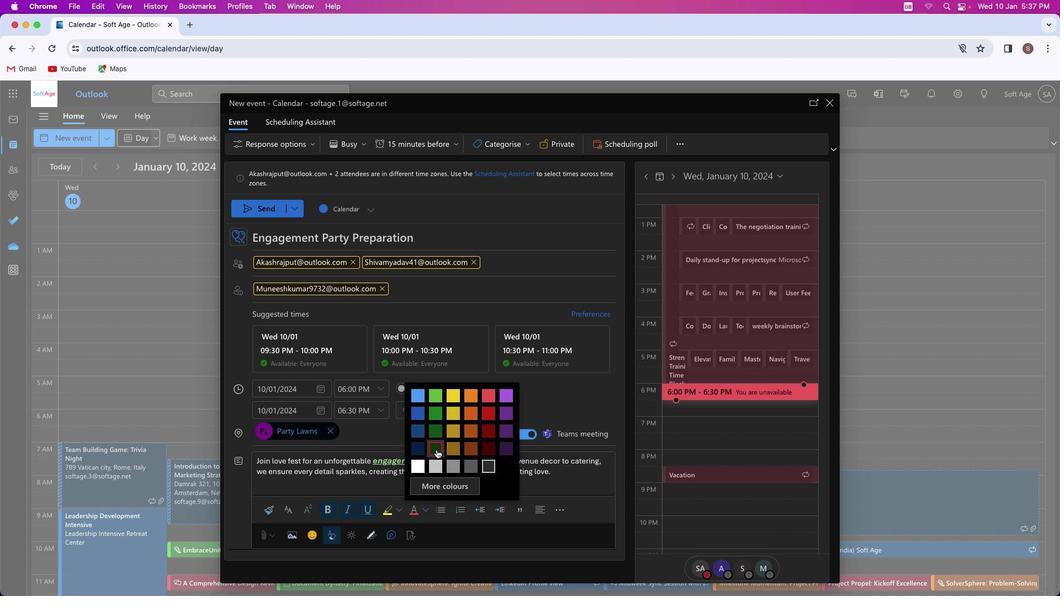 
Action: Mouse pressed left at (436, 449)
Screenshot: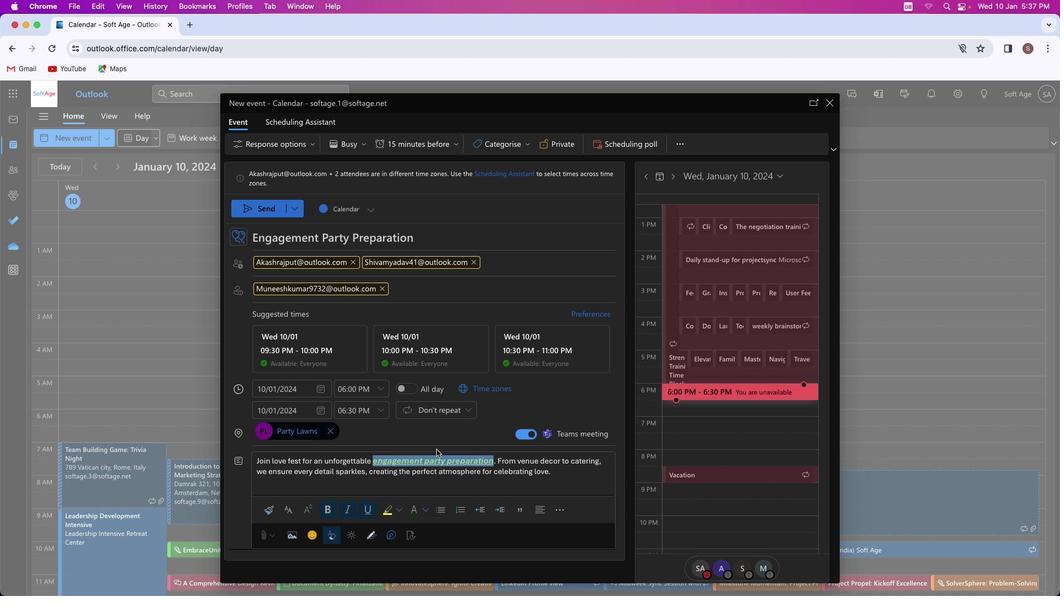 
Action: Mouse moved to (566, 474)
Screenshot: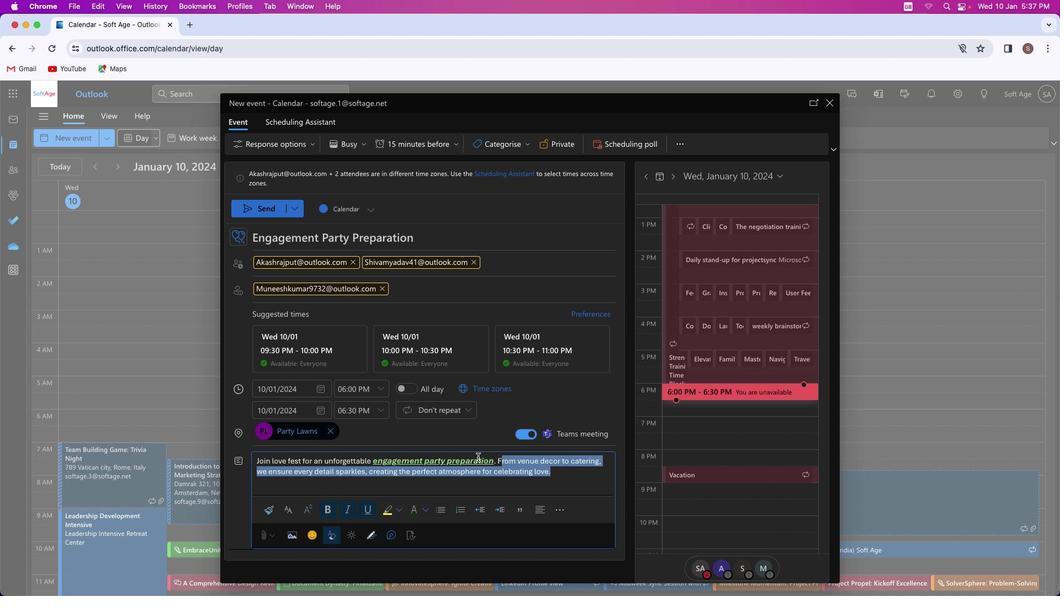 
Action: Mouse pressed left at (566, 474)
Screenshot: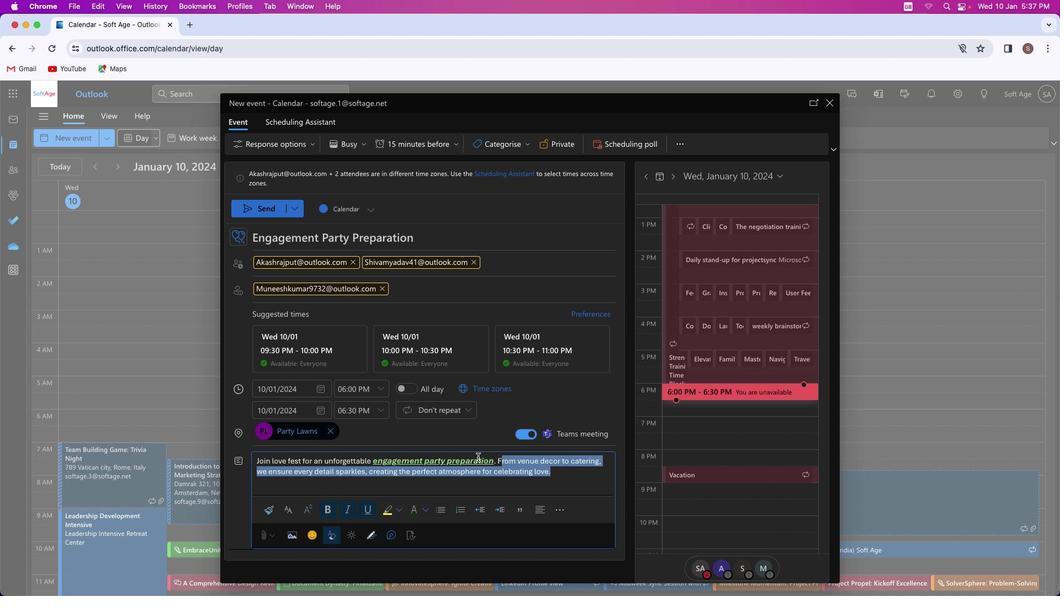 
Action: Mouse moved to (311, 506)
Screenshot: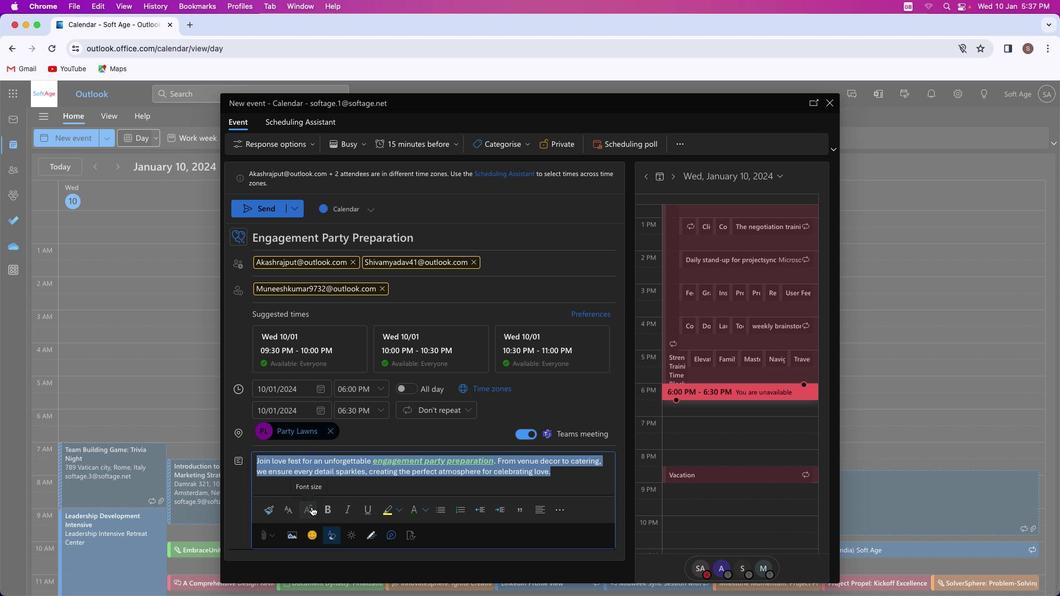 
Action: Mouse pressed left at (311, 506)
Screenshot: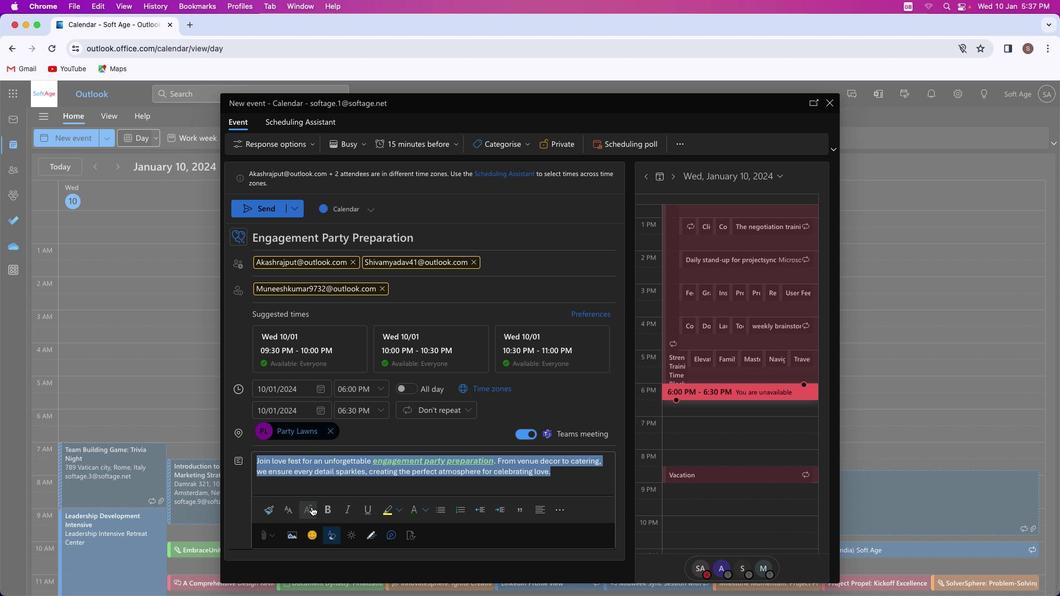 
Action: Mouse moved to (318, 424)
Screenshot: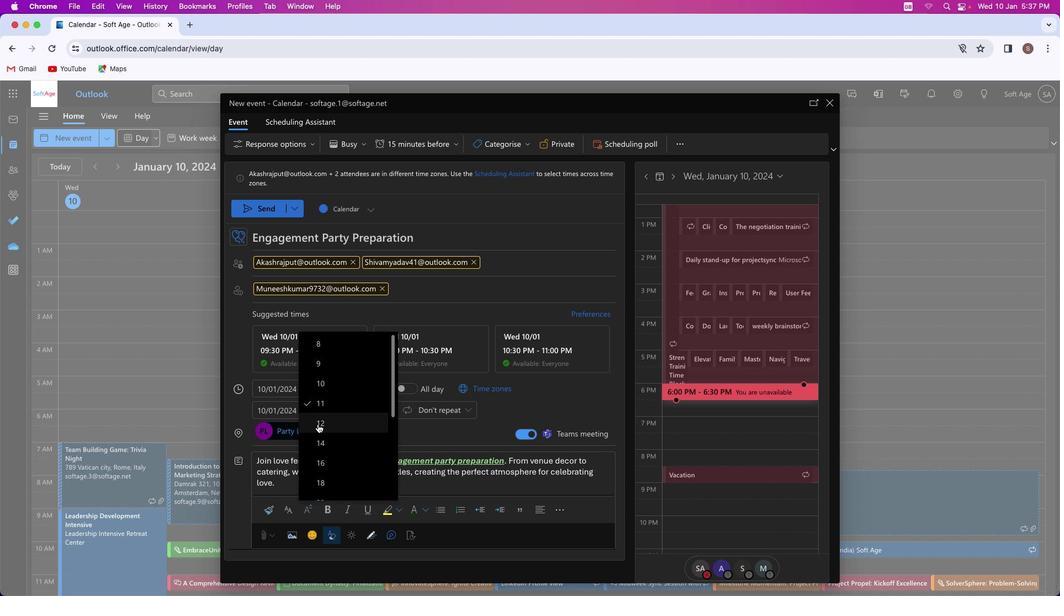 
Action: Mouse pressed left at (318, 424)
Screenshot: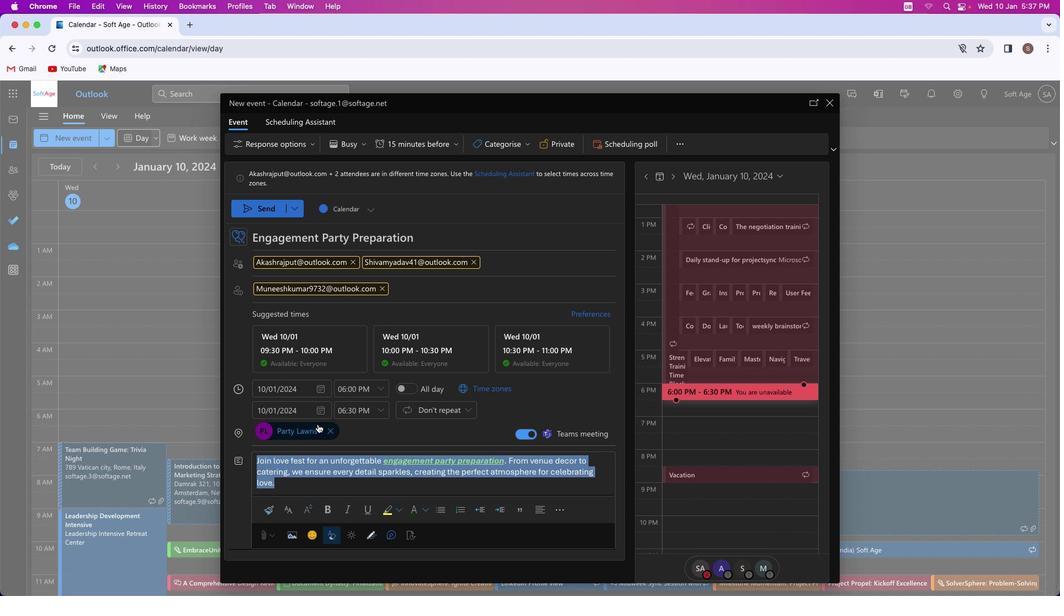 
Action: Mouse moved to (291, 508)
Screenshot: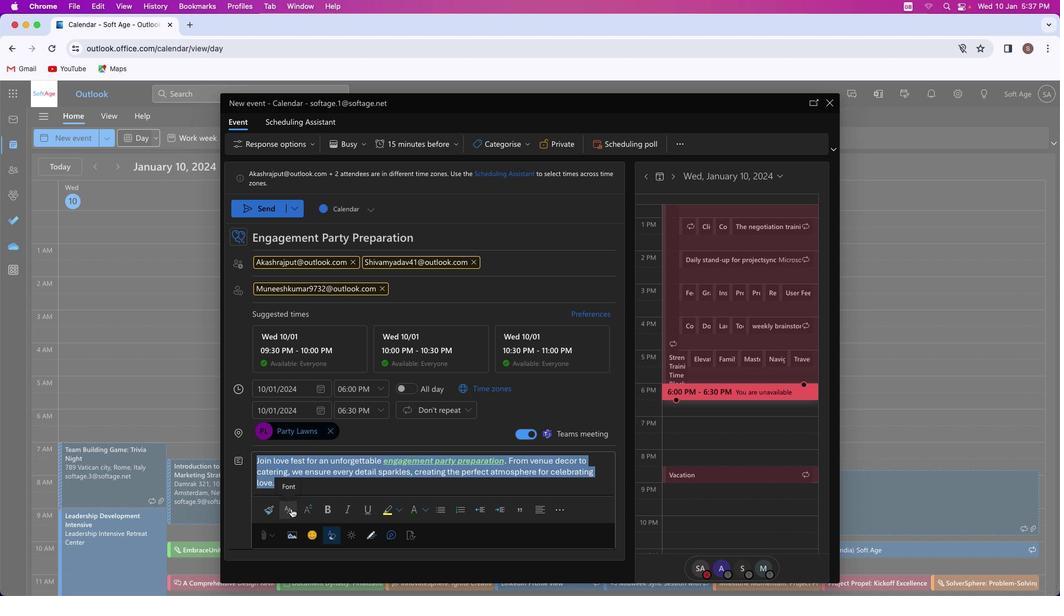 
Action: Mouse pressed left at (291, 508)
Screenshot: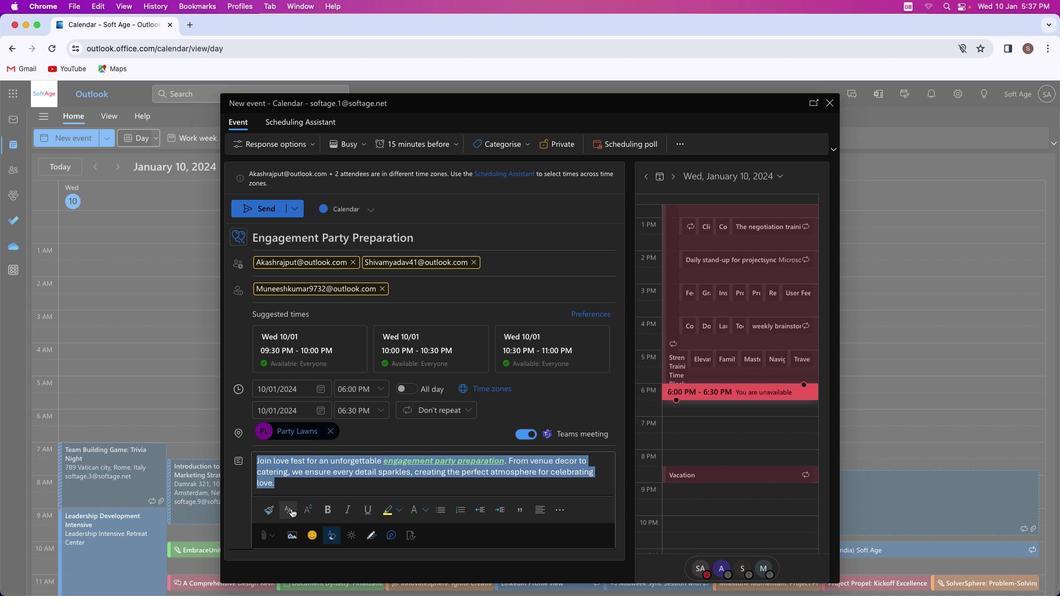 
Action: Mouse moved to (317, 453)
Screenshot: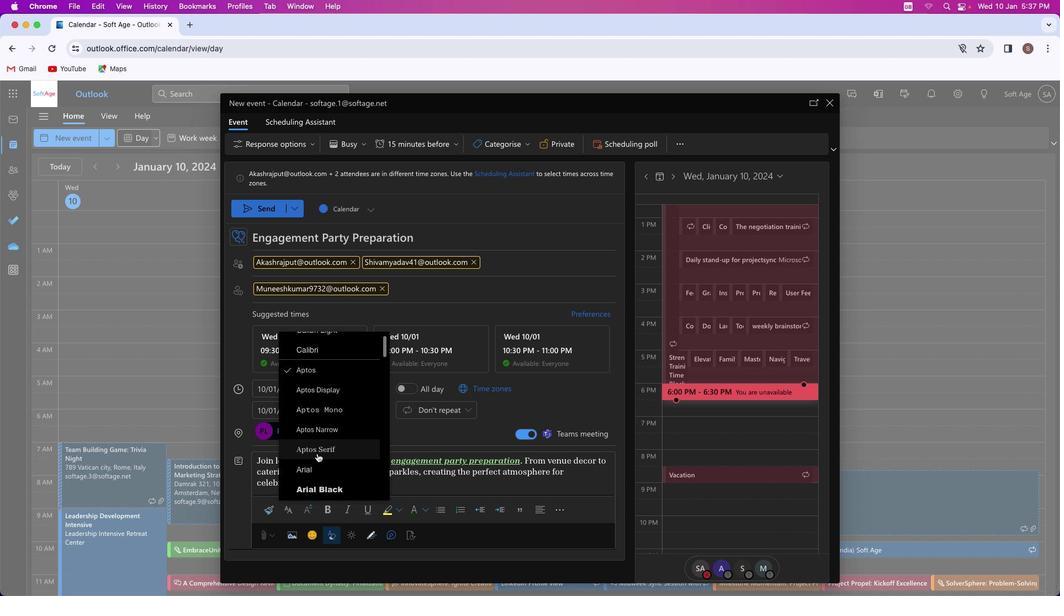
Action: Mouse scrolled (317, 453) with delta (0, 0)
Screenshot: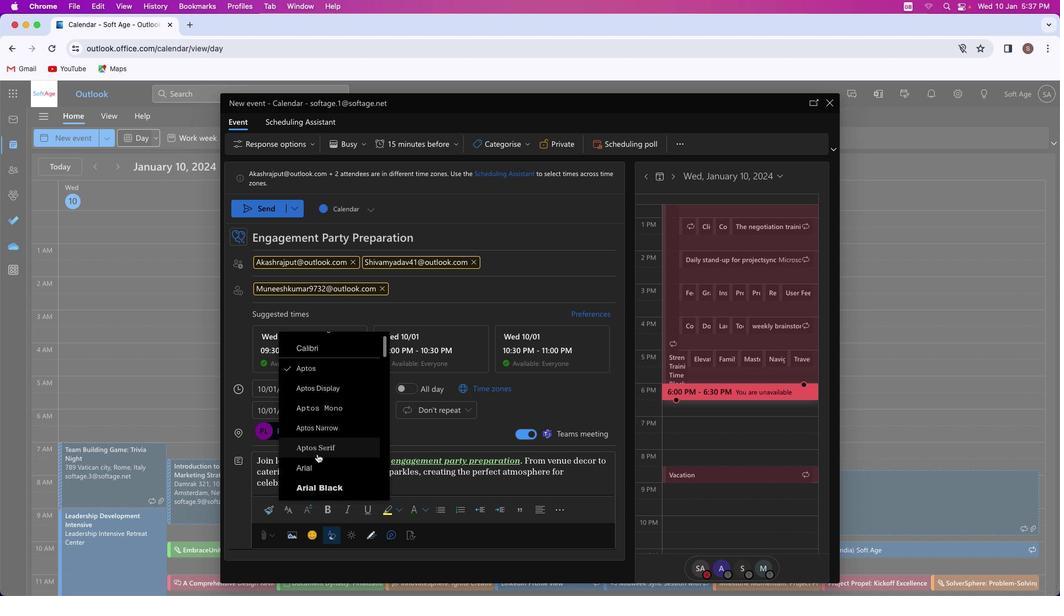 
Action: Mouse moved to (317, 453)
Screenshot: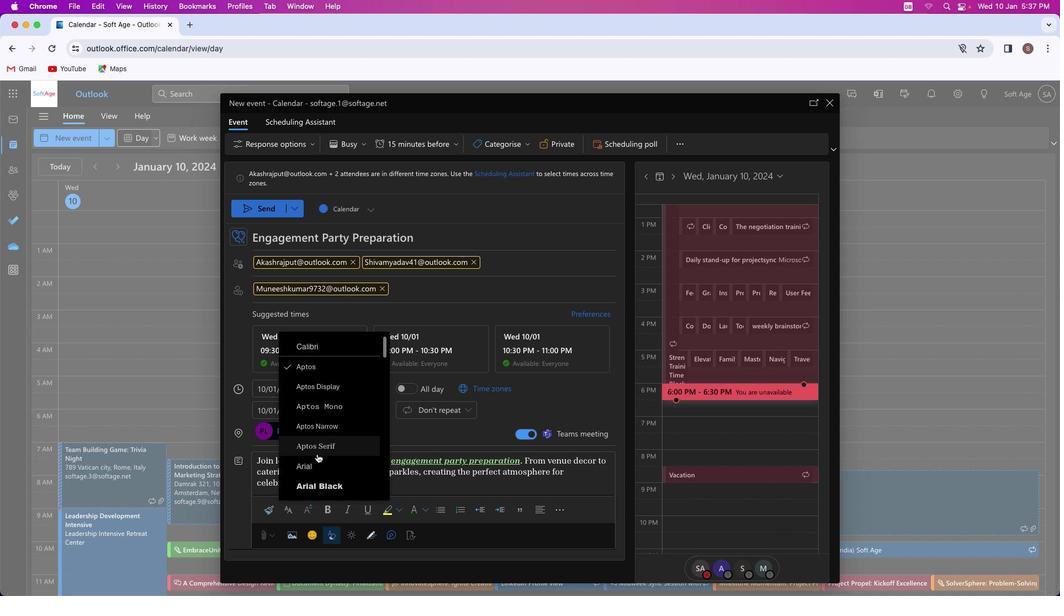 
Action: Mouse scrolled (317, 453) with delta (0, 0)
Screenshot: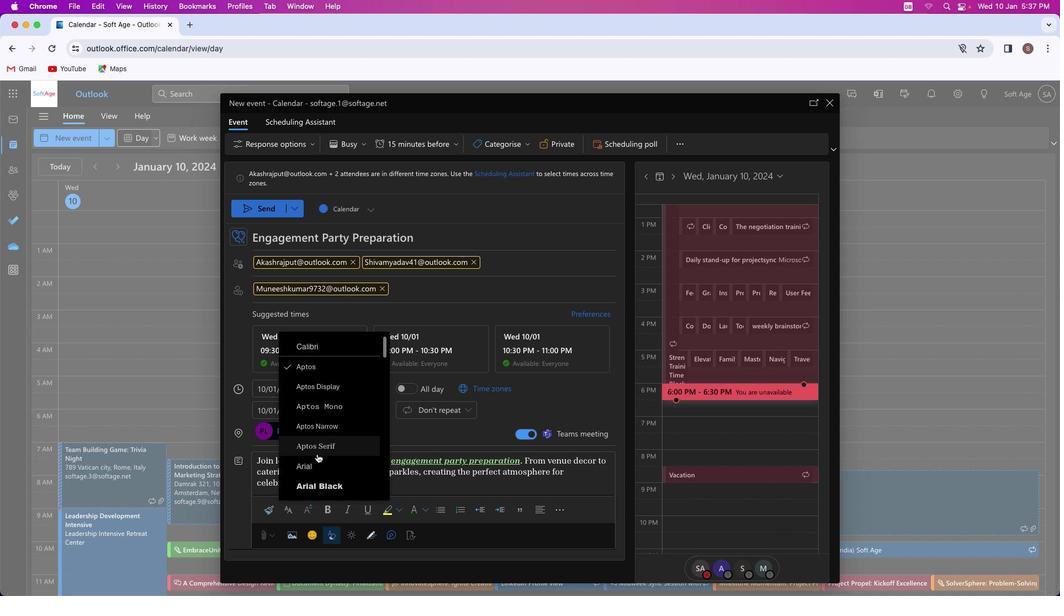 
Action: Mouse moved to (317, 453)
Screenshot: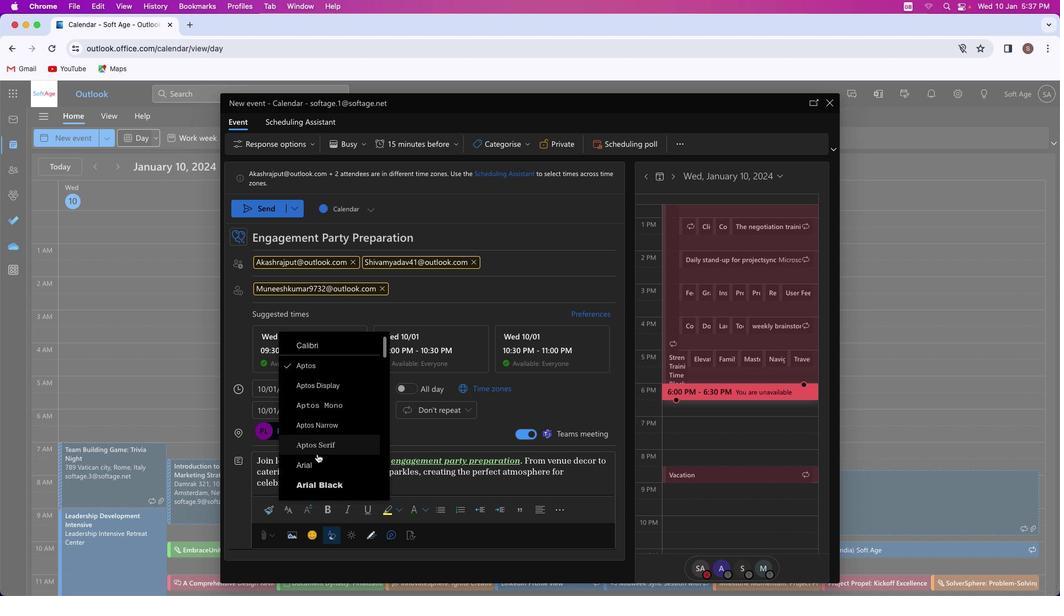 
Action: Mouse scrolled (317, 453) with delta (0, 0)
Screenshot: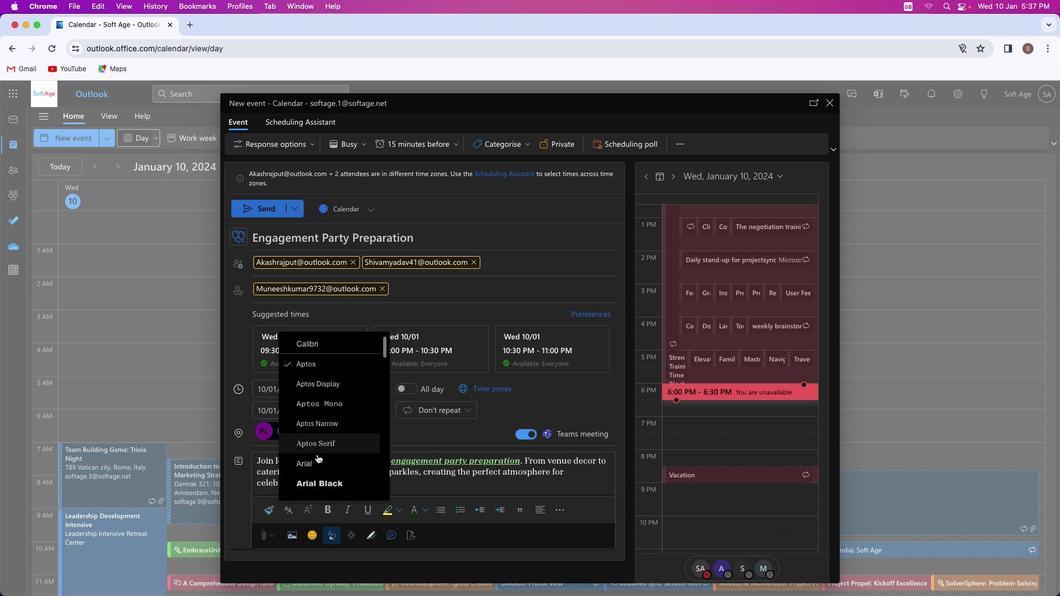 
Action: Mouse scrolled (317, 453) with delta (0, 0)
Screenshot: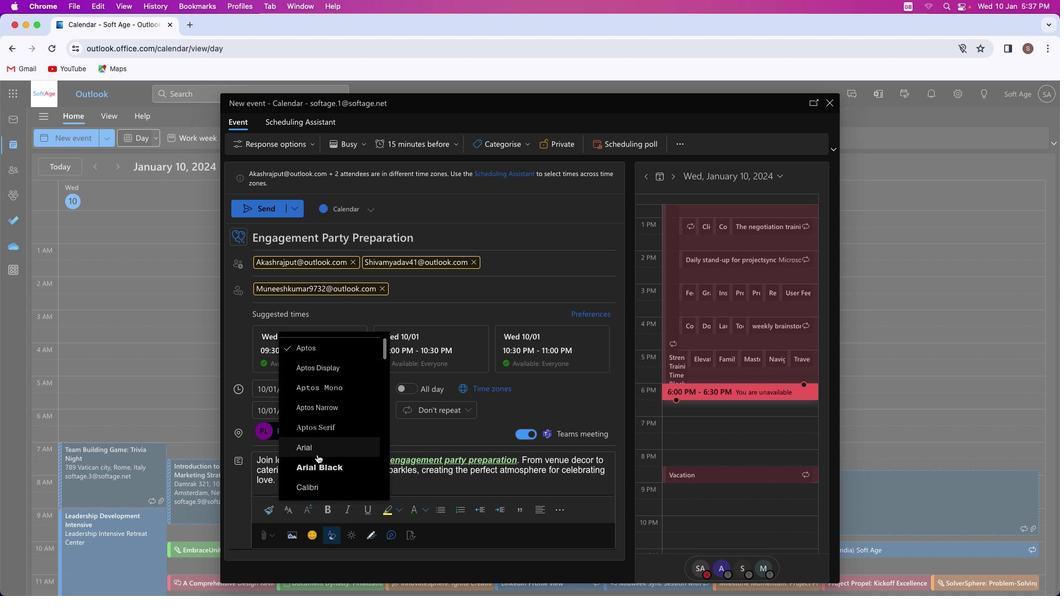 
Action: Mouse moved to (316, 455)
Screenshot: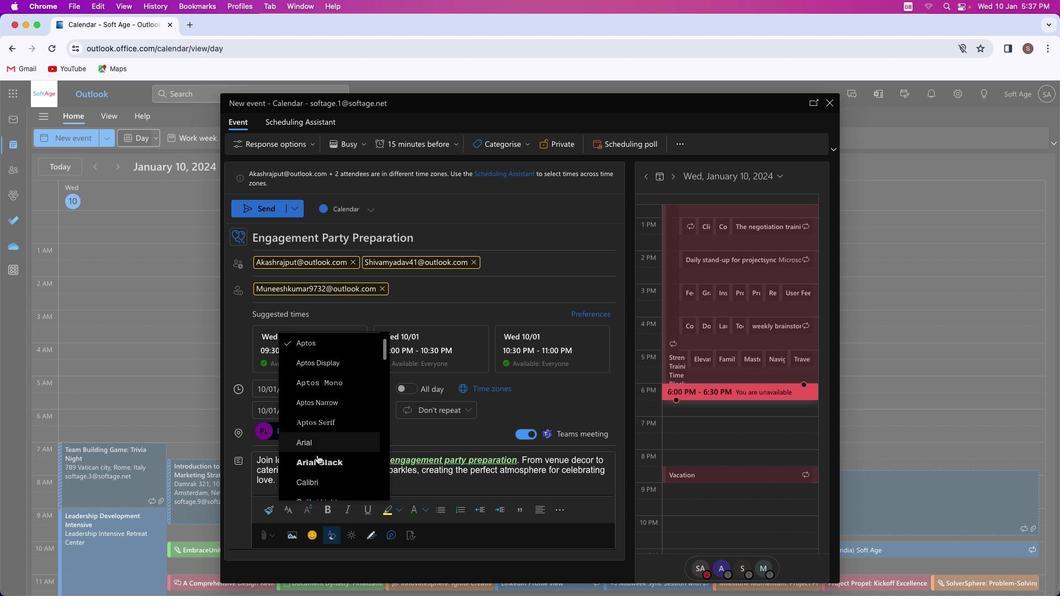 
Action: Mouse scrolled (316, 455) with delta (0, 0)
Screenshot: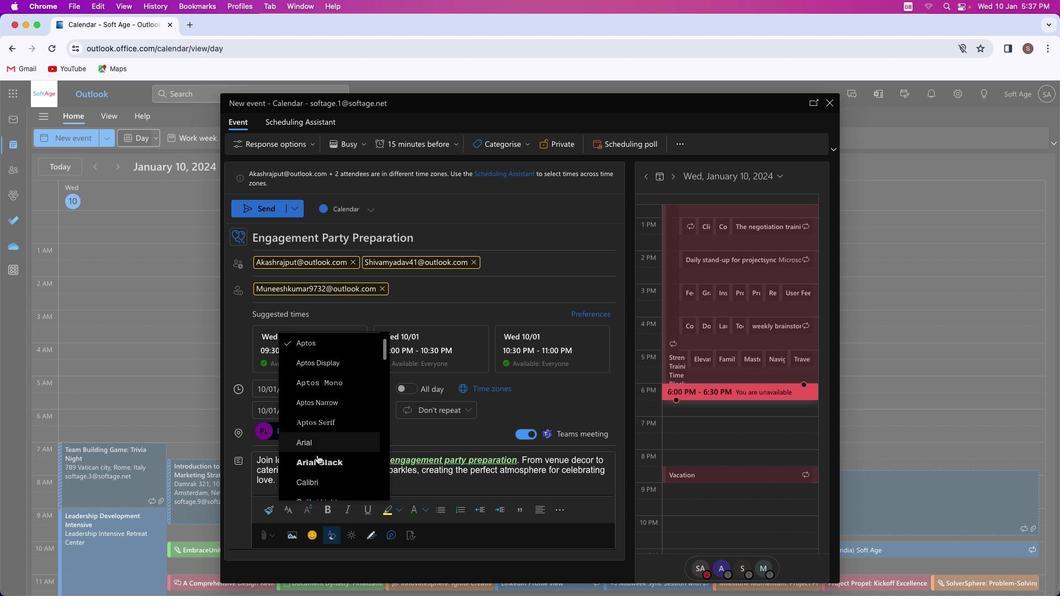 
Action: Mouse moved to (316, 455)
Screenshot: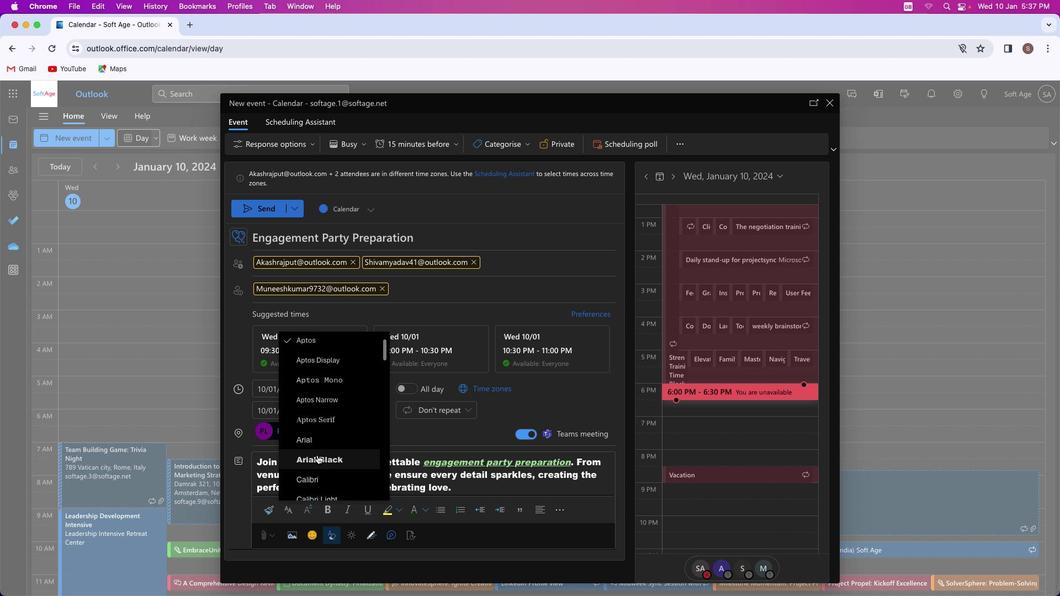 
Action: Mouse scrolled (316, 455) with delta (0, 0)
Screenshot: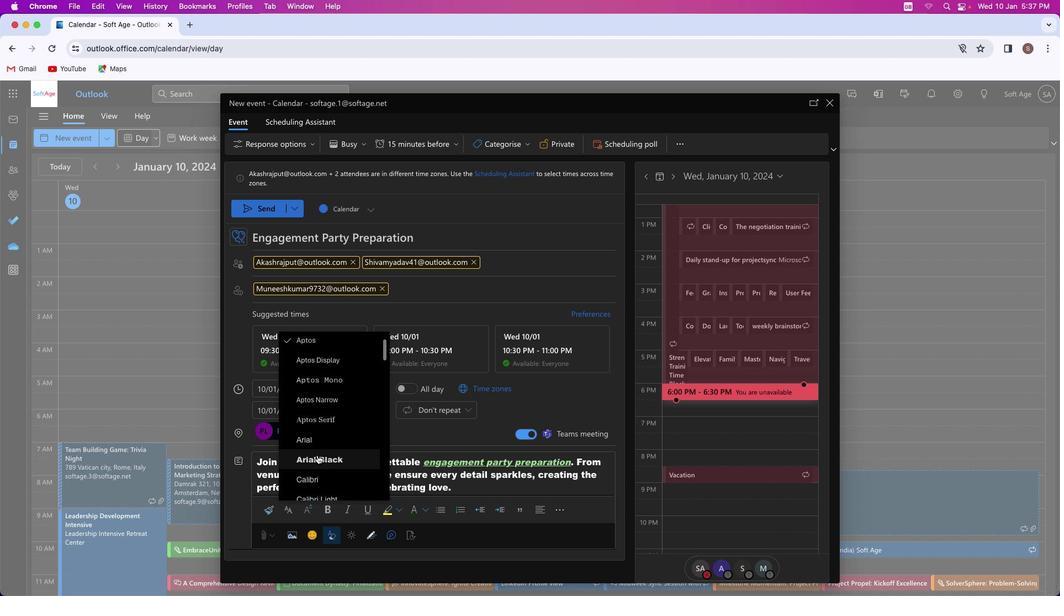 
Action: Mouse moved to (313, 479)
Screenshot: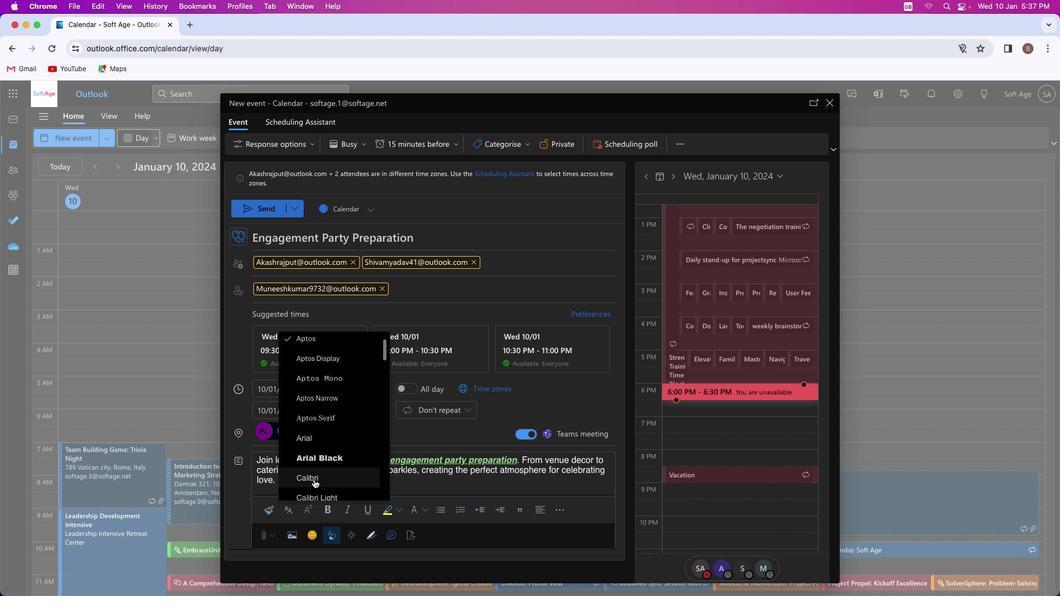 
Action: Mouse scrolled (313, 479) with delta (0, 0)
Screenshot: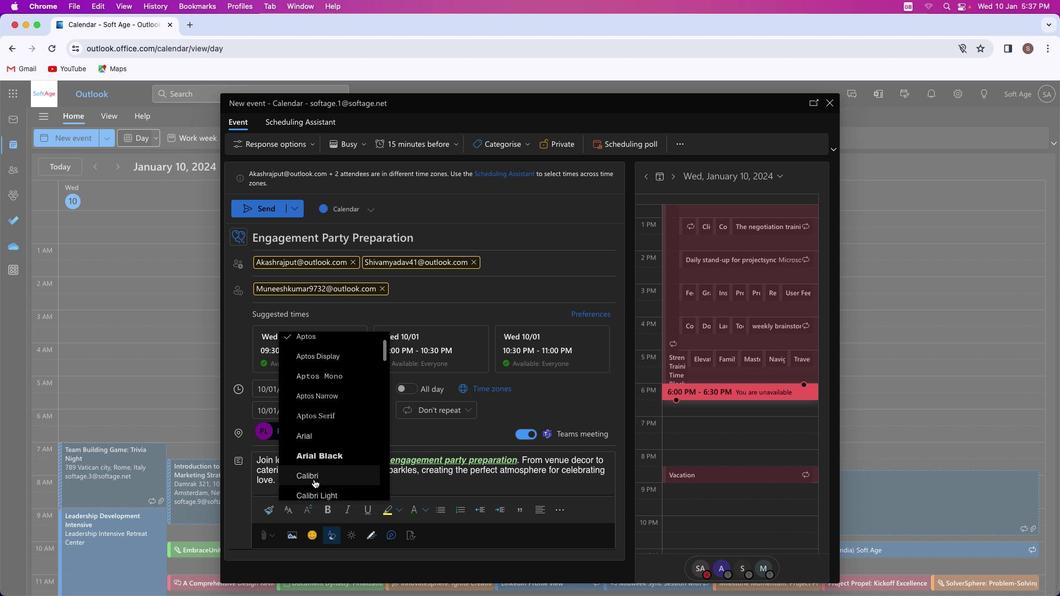 
Action: Mouse scrolled (313, 479) with delta (0, 0)
Screenshot: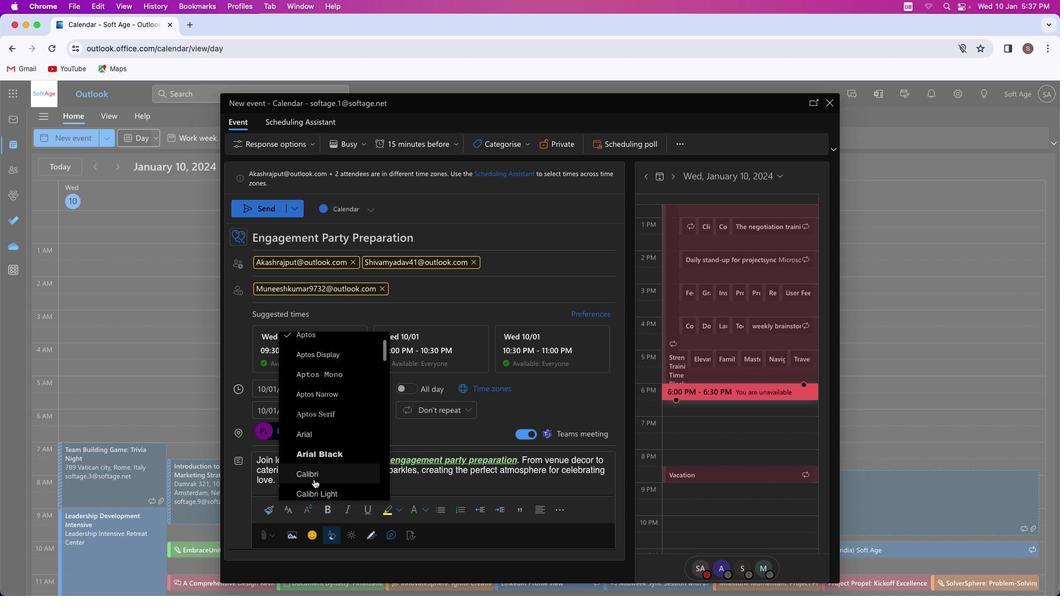 
Action: Mouse scrolled (313, 479) with delta (0, 0)
Screenshot: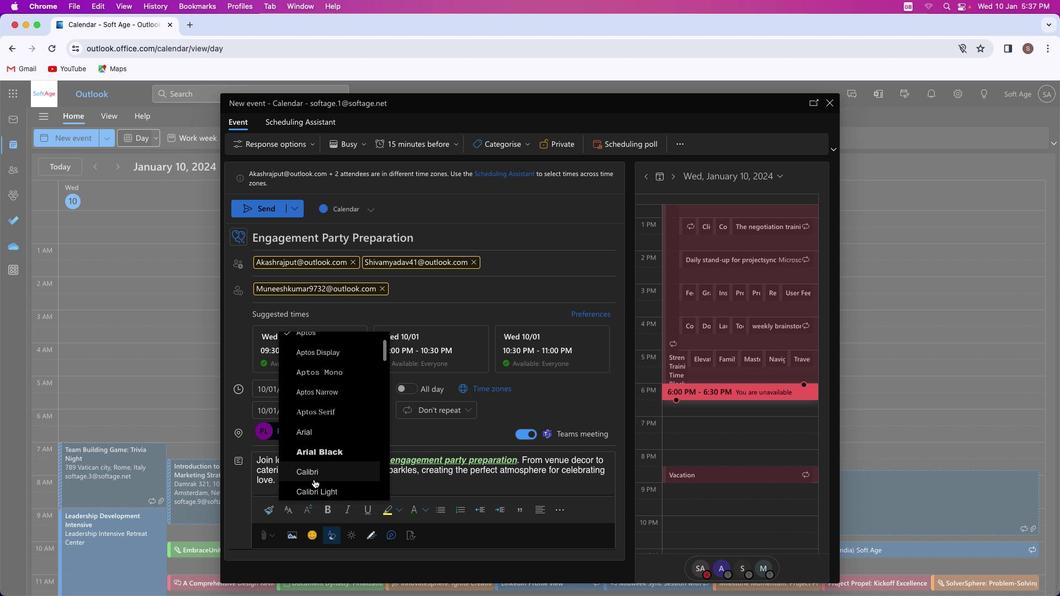 
Action: Mouse moved to (318, 485)
Screenshot: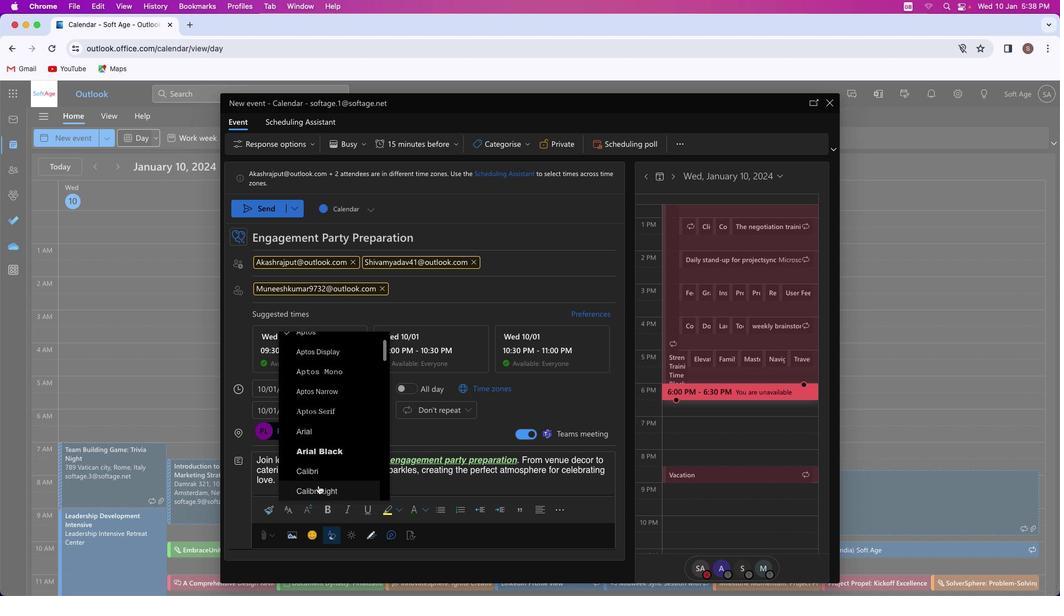 
Action: Mouse pressed left at (318, 485)
Screenshot: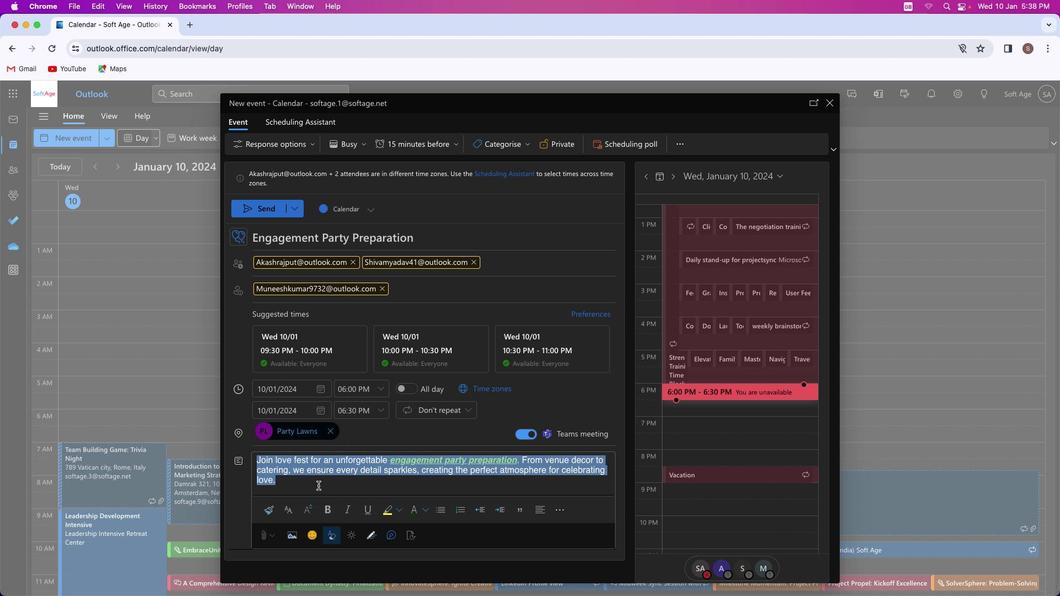 
Action: Mouse moved to (399, 507)
Screenshot: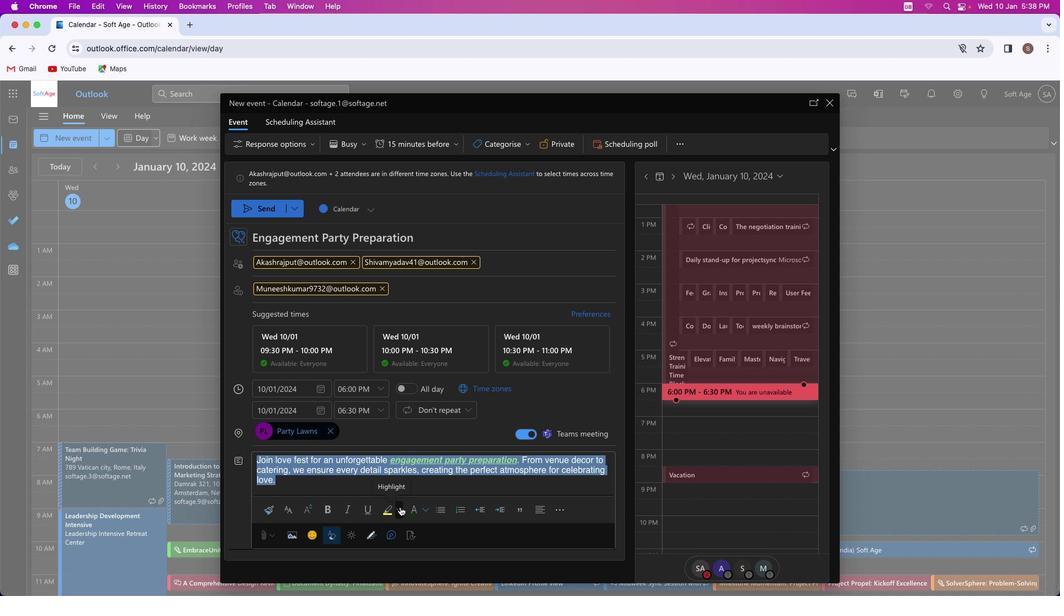 
Action: Mouse pressed left at (399, 507)
Screenshot: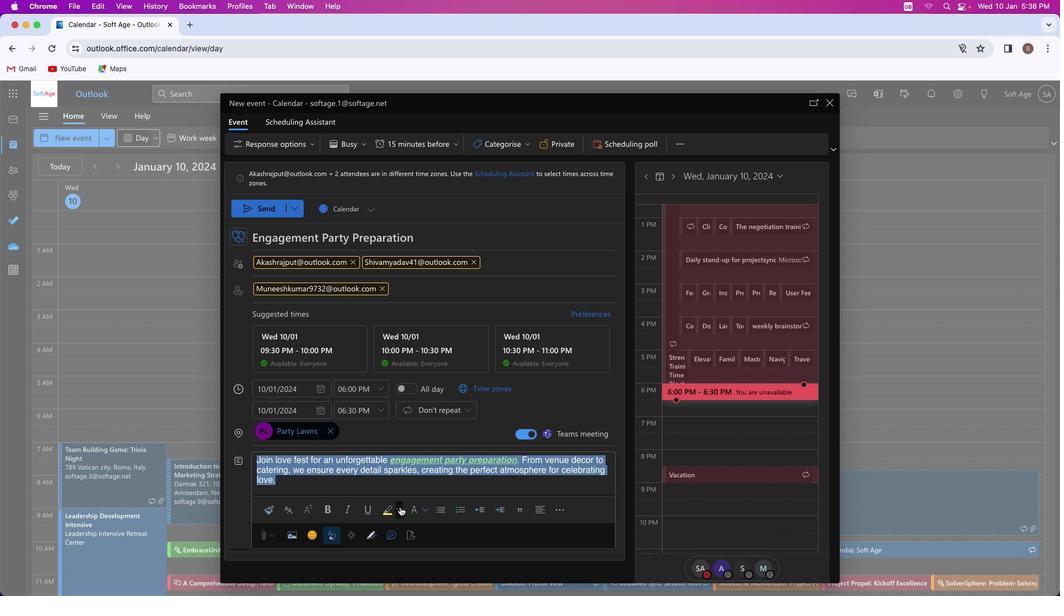 
Action: Mouse moved to (427, 449)
Screenshot: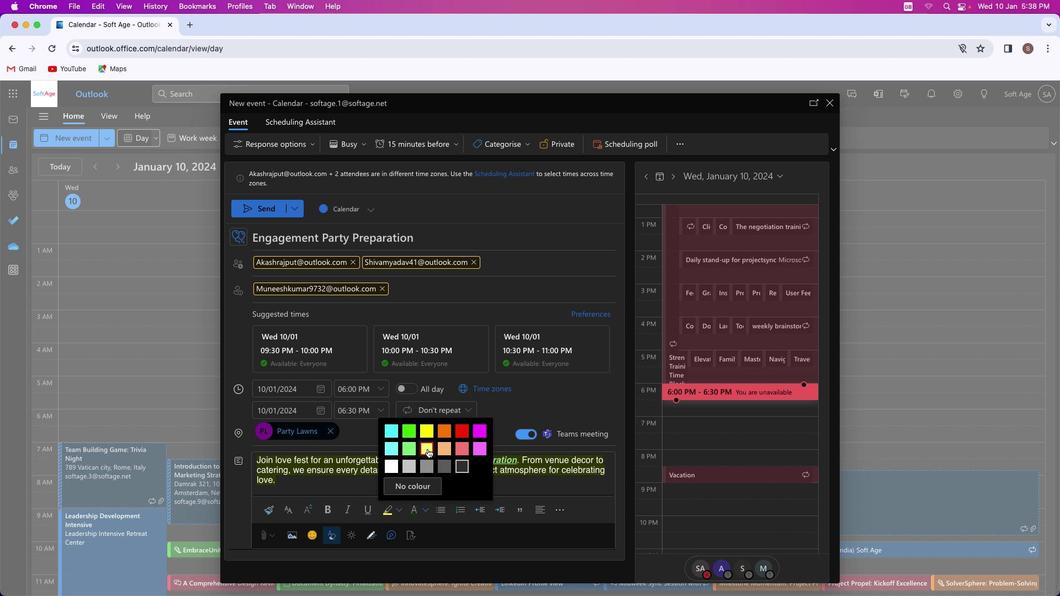 
Action: Mouse pressed left at (427, 449)
Screenshot: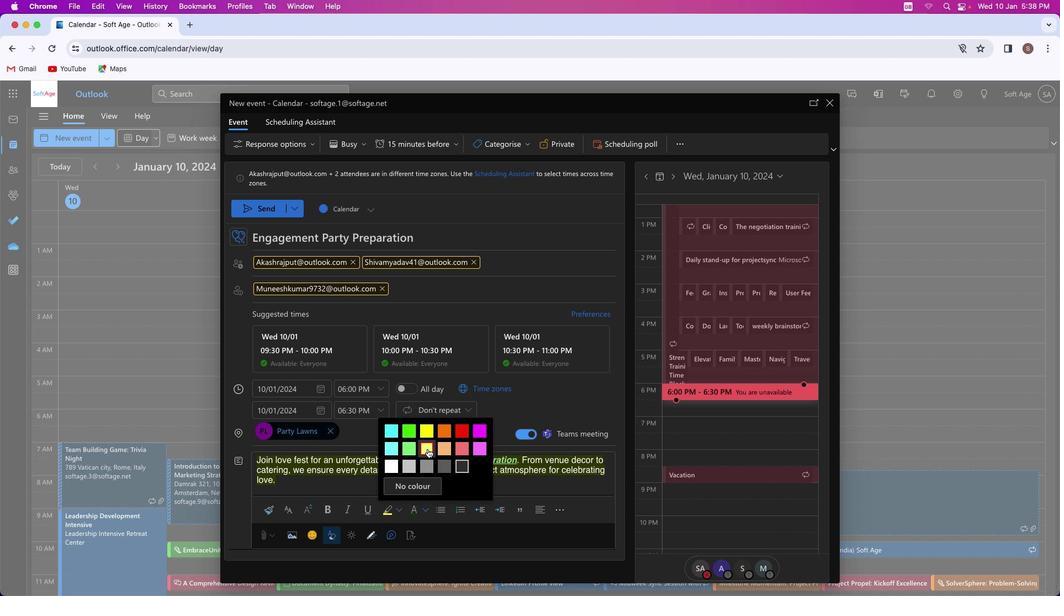 
Action: Mouse moved to (350, 485)
Screenshot: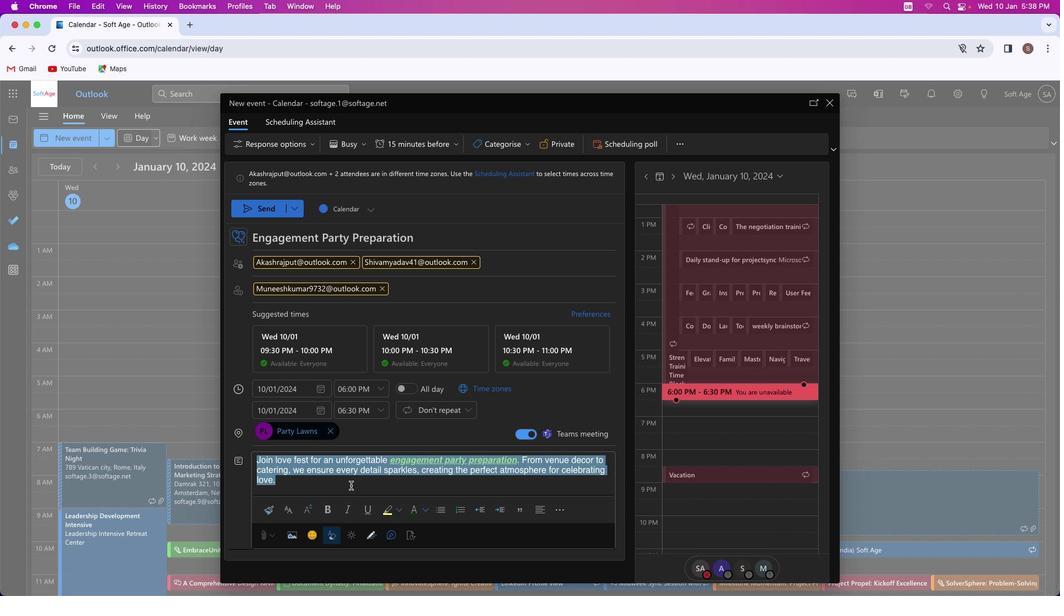 
Action: Mouse pressed left at (350, 485)
Screenshot: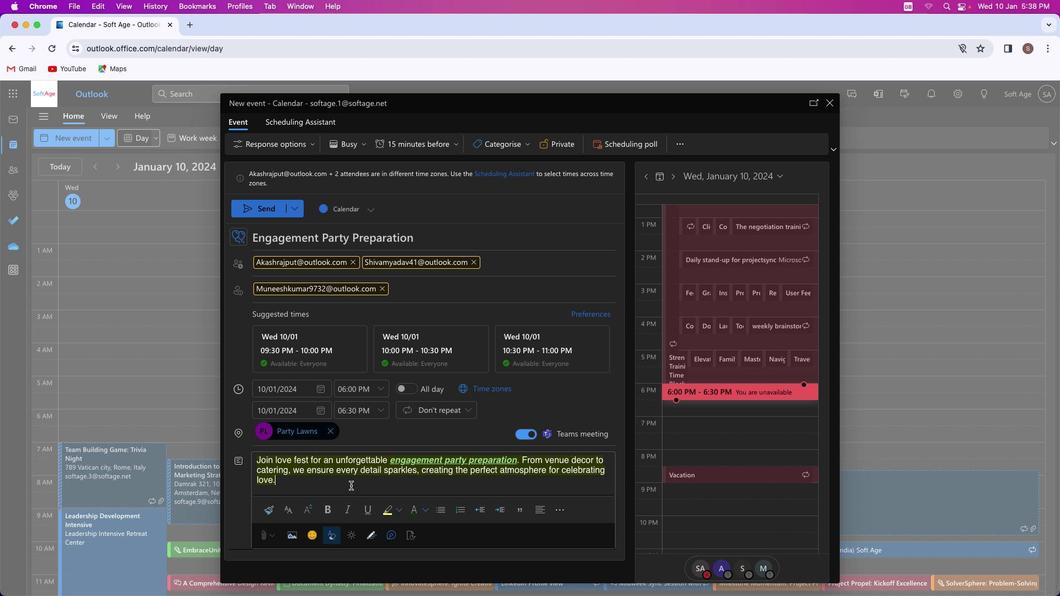 
Action: Mouse moved to (527, 143)
Screenshot: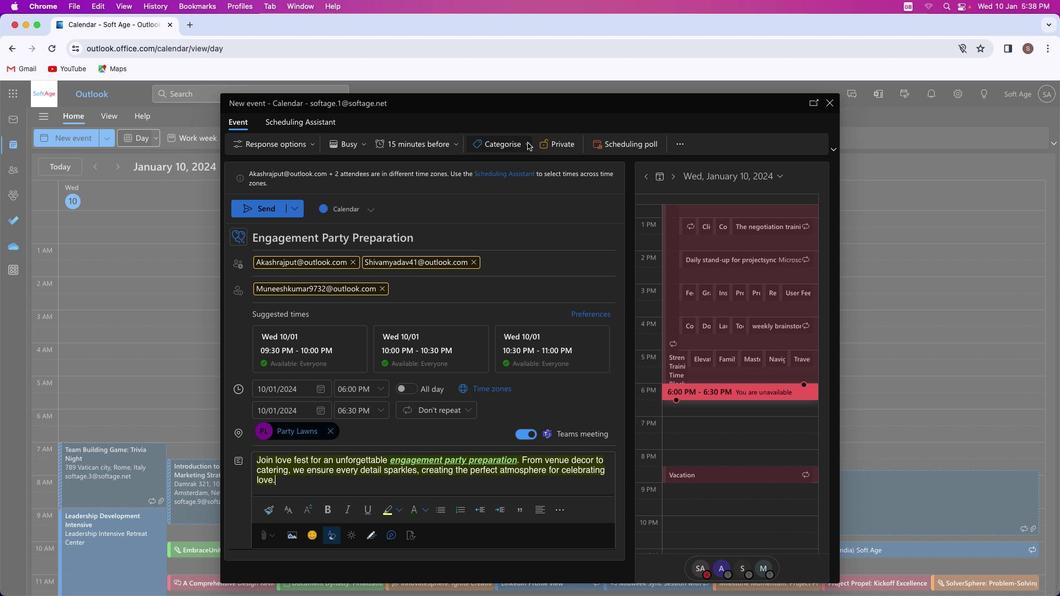 
Action: Mouse pressed left at (527, 143)
Screenshot: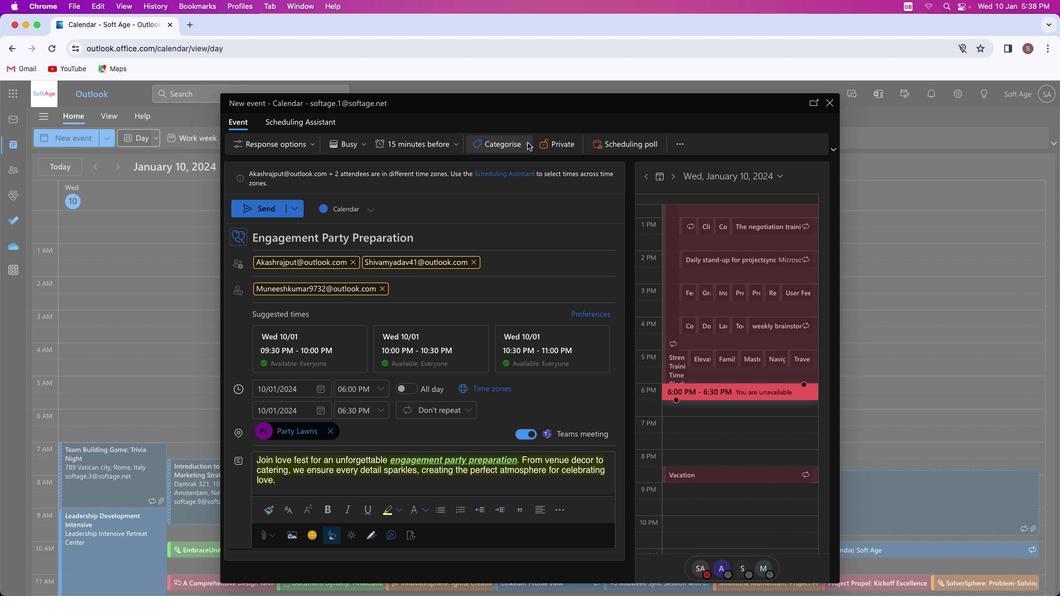 
Action: Mouse moved to (499, 234)
Screenshot: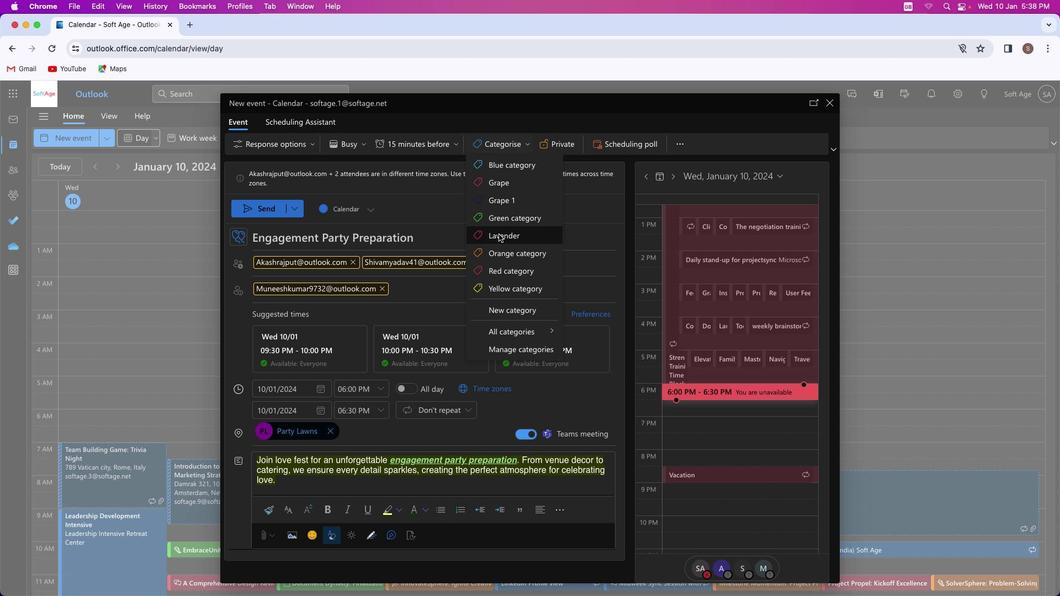 
Action: Mouse pressed left at (499, 234)
Screenshot: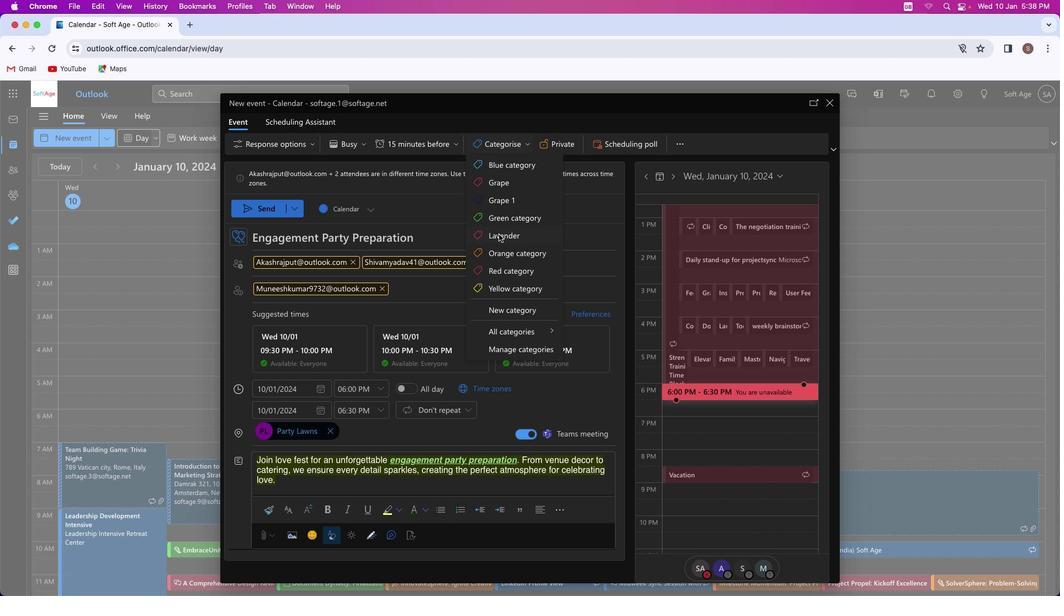 
Action: Mouse moved to (363, 145)
Screenshot: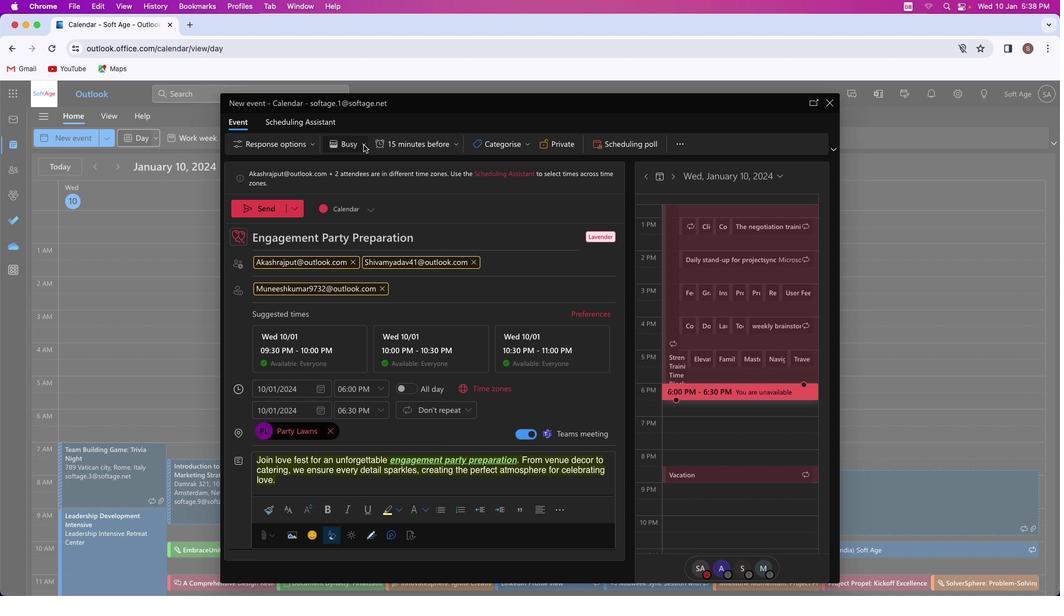 
Action: Mouse pressed left at (363, 145)
Screenshot: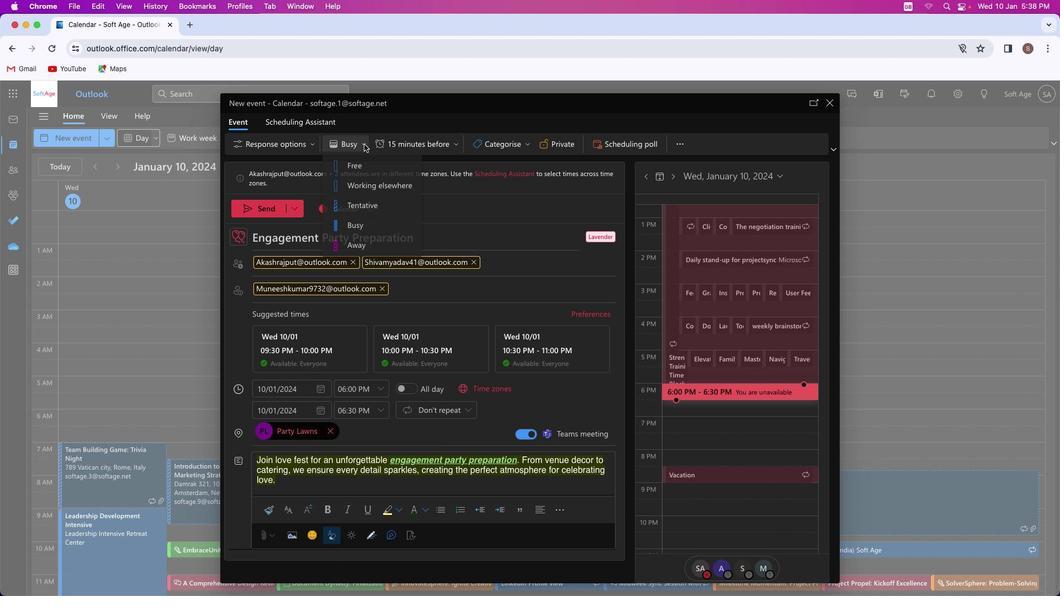 
Action: Mouse moved to (360, 170)
Screenshot: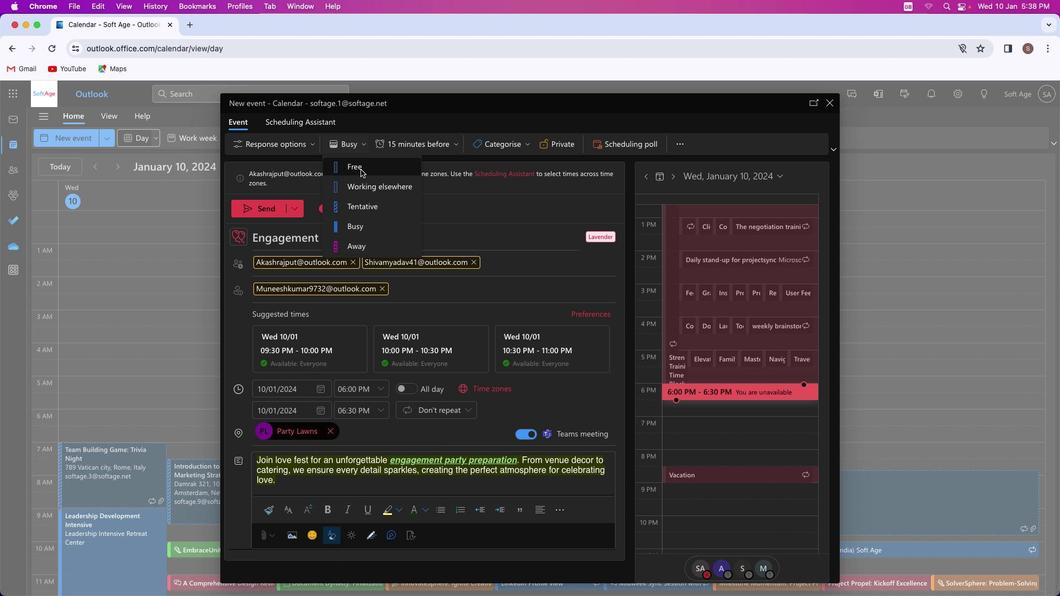 
Action: Mouse pressed left at (360, 170)
Screenshot: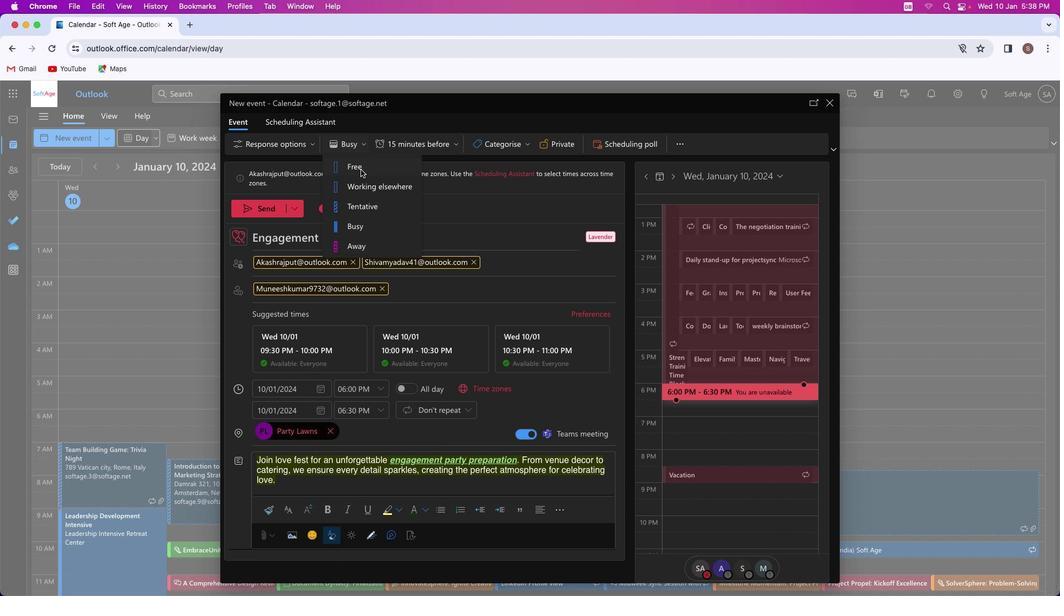 
Action: Mouse moved to (268, 205)
Screenshot: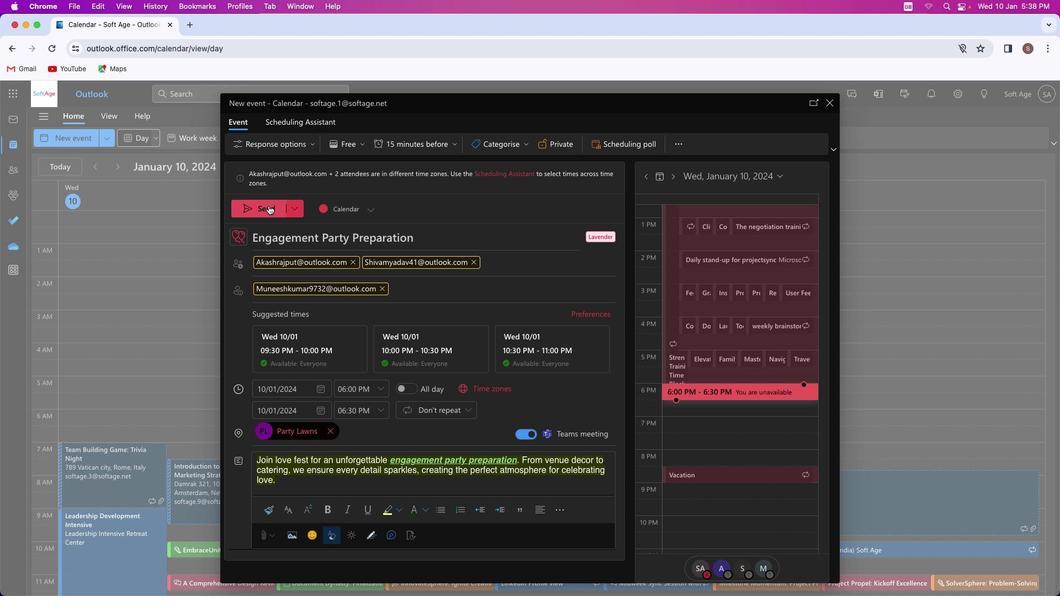 
Action: Mouse pressed left at (268, 205)
Screenshot: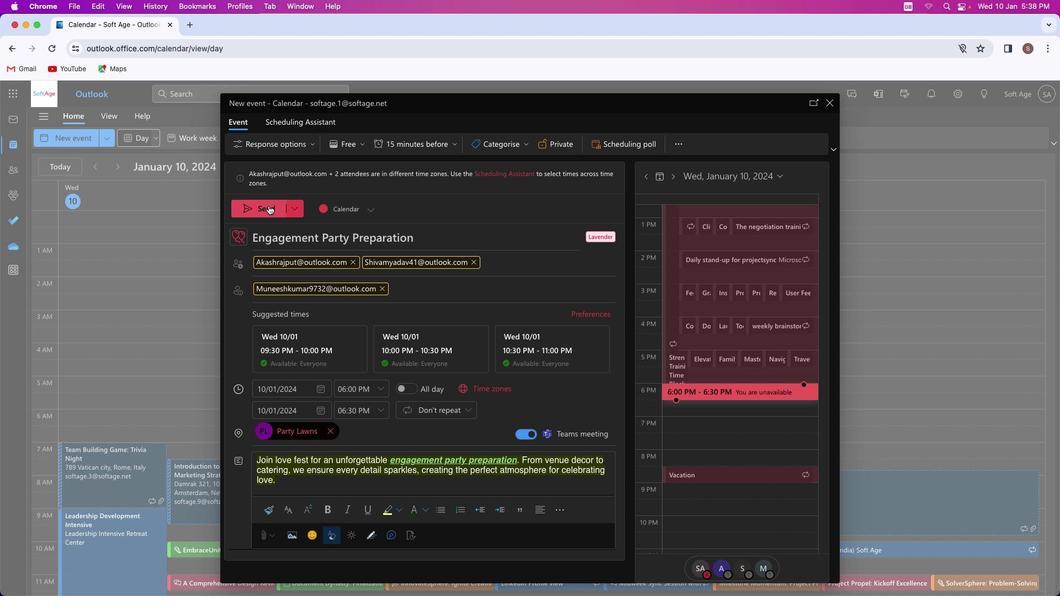 
Action: Mouse moved to (503, 344)
Screenshot: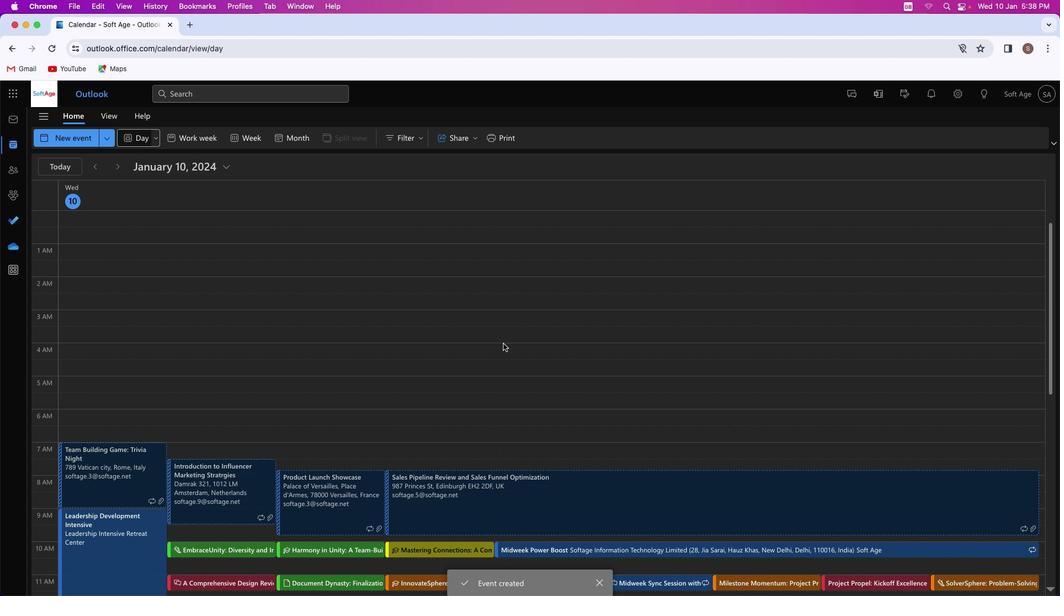 
